 Task: Change  the formatting of the data to Which is Greater than 5, in conditional formating, put the option 'Green Fill with Dark Green Text. . 'add another formatting option Format As Table, insert the option Orangee Table style Medium 3 , change the format of Column Width to AutoFit Column Width and sort the data in descending order In the sheet   Precision Sales review   book
Action: Mouse moved to (360, 195)
Screenshot: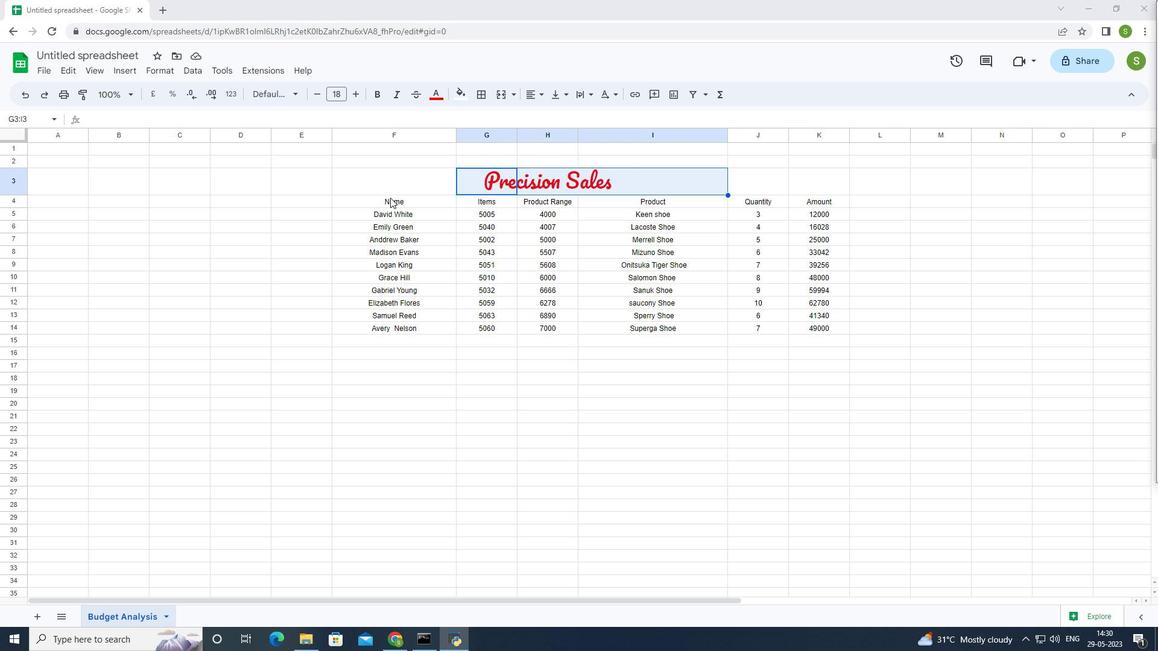 
Action: Mouse pressed left at (360, 195)
Screenshot: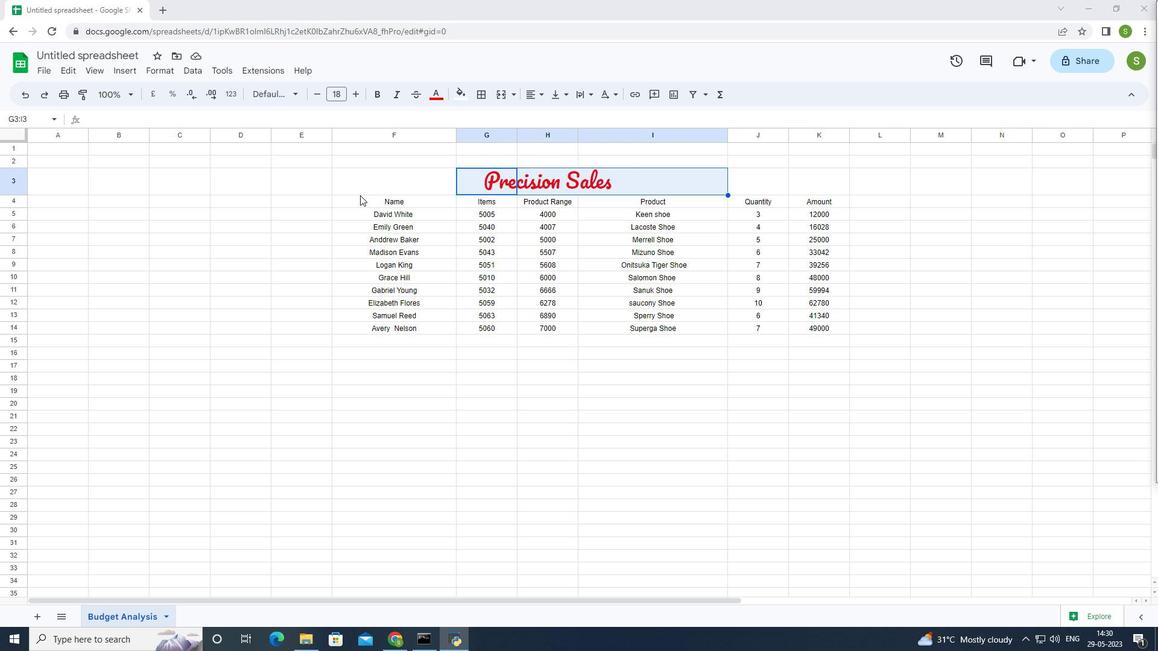 
Action: Mouse moved to (351, 204)
Screenshot: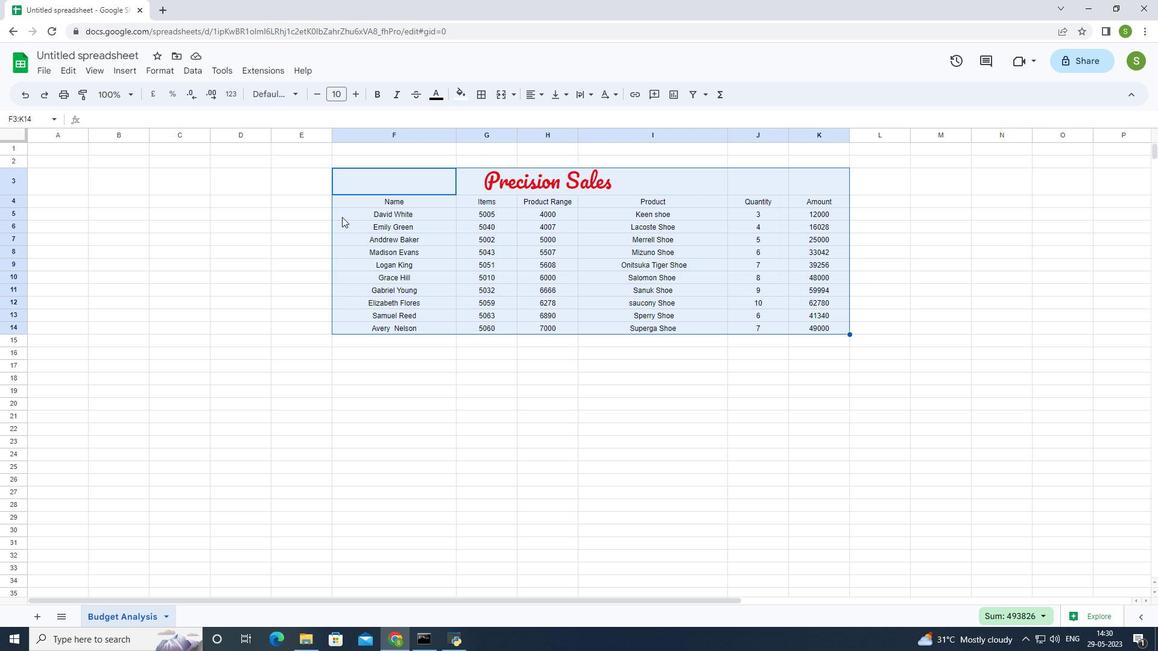 
Action: Mouse pressed left at (351, 204)
Screenshot: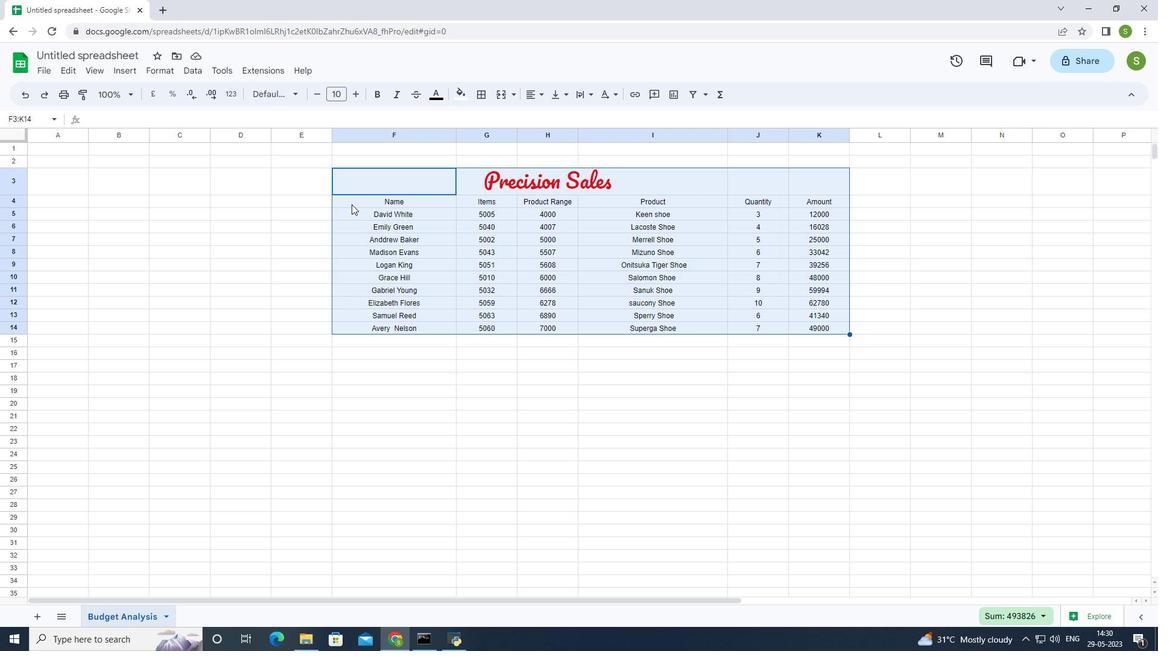 
Action: Mouse pressed left at (351, 204)
Screenshot: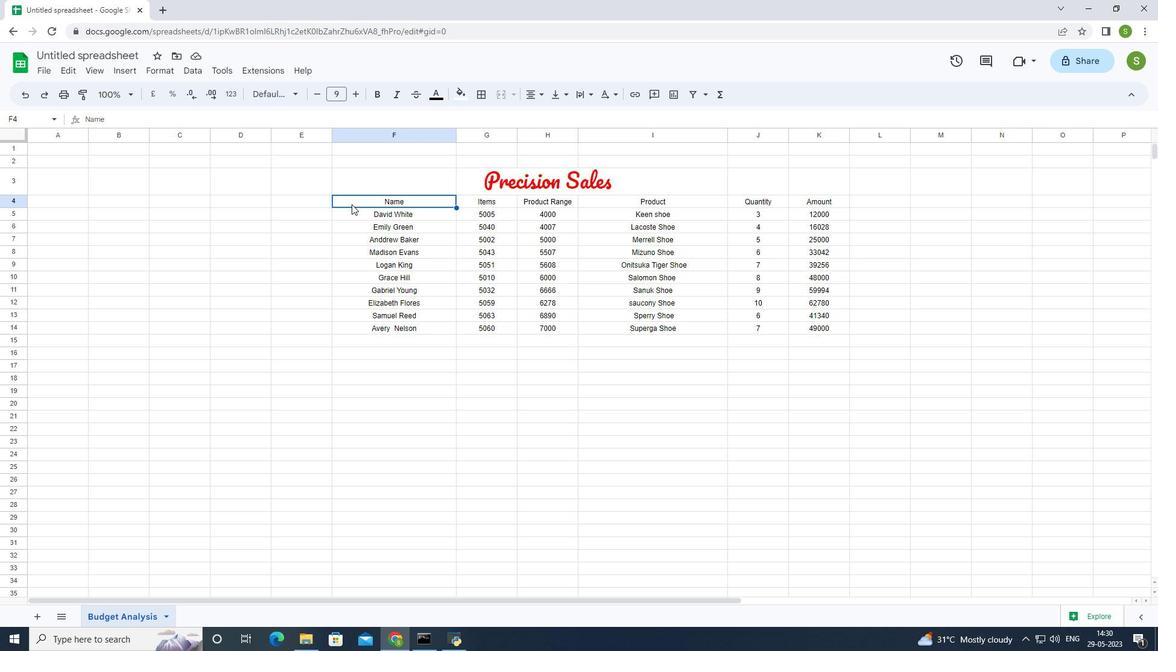 
Action: Mouse moved to (697, 292)
Screenshot: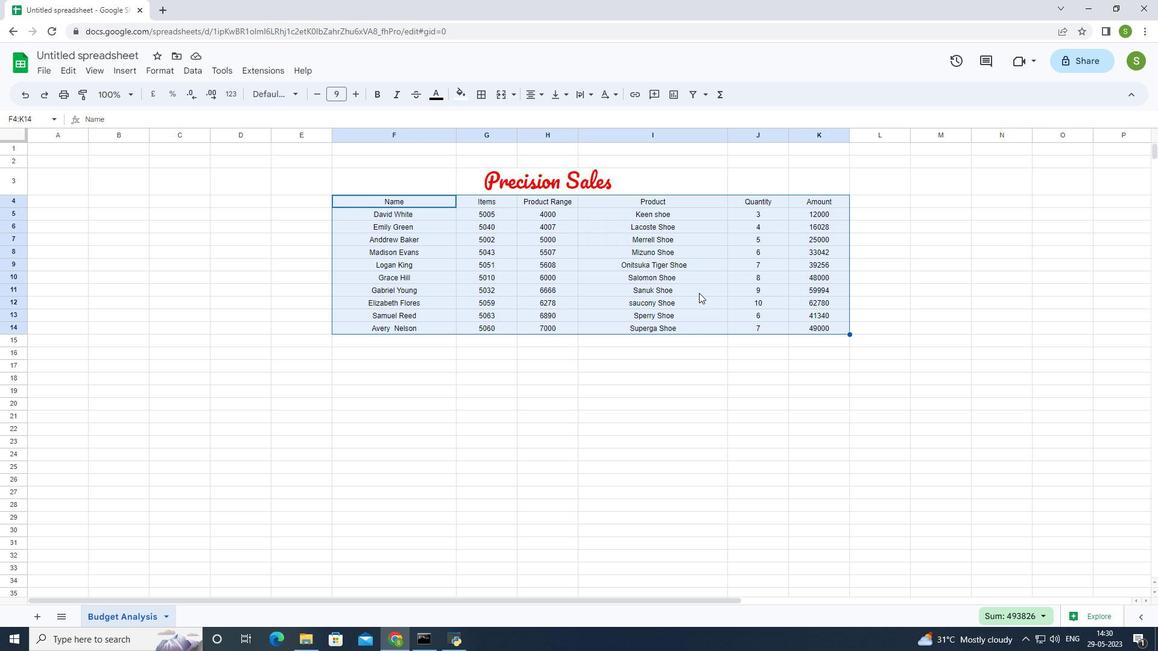 
Action: Mouse pressed right at (697, 292)
Screenshot: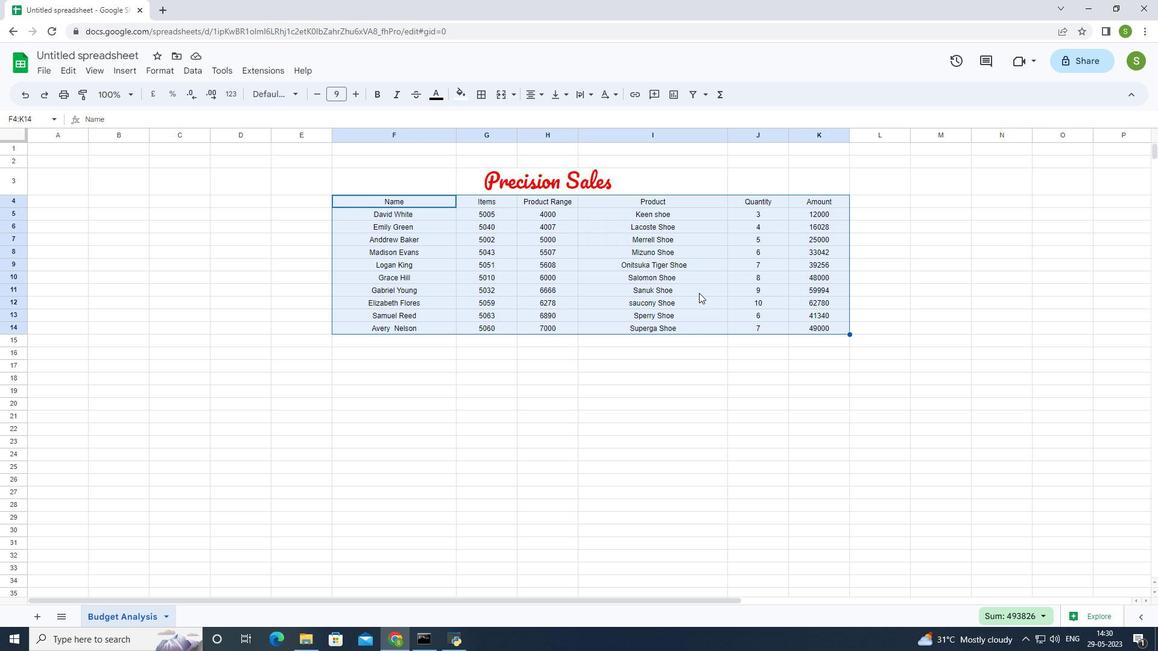
Action: Mouse moved to (159, 74)
Screenshot: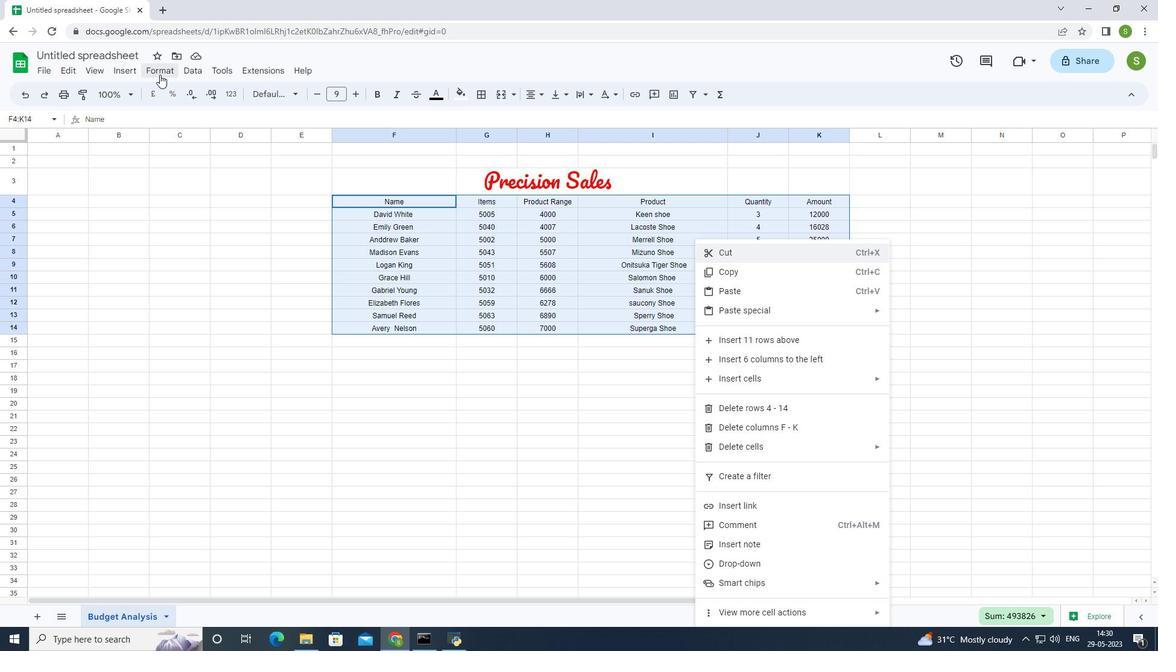 
Action: Mouse pressed left at (159, 74)
Screenshot: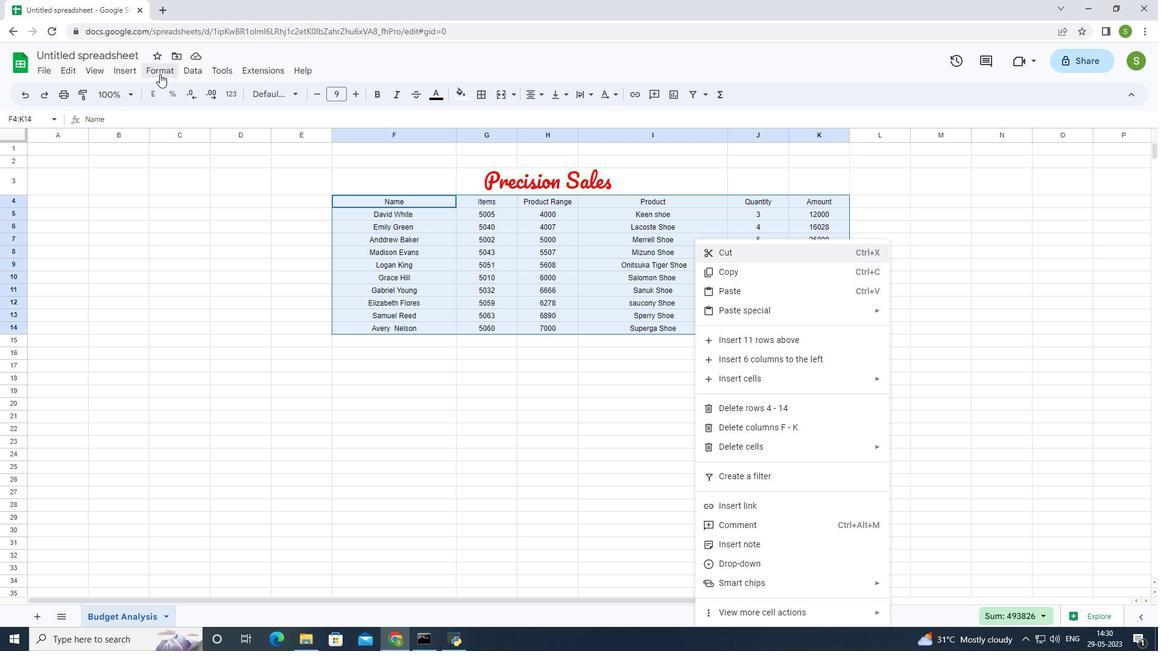 
Action: Mouse moved to (235, 275)
Screenshot: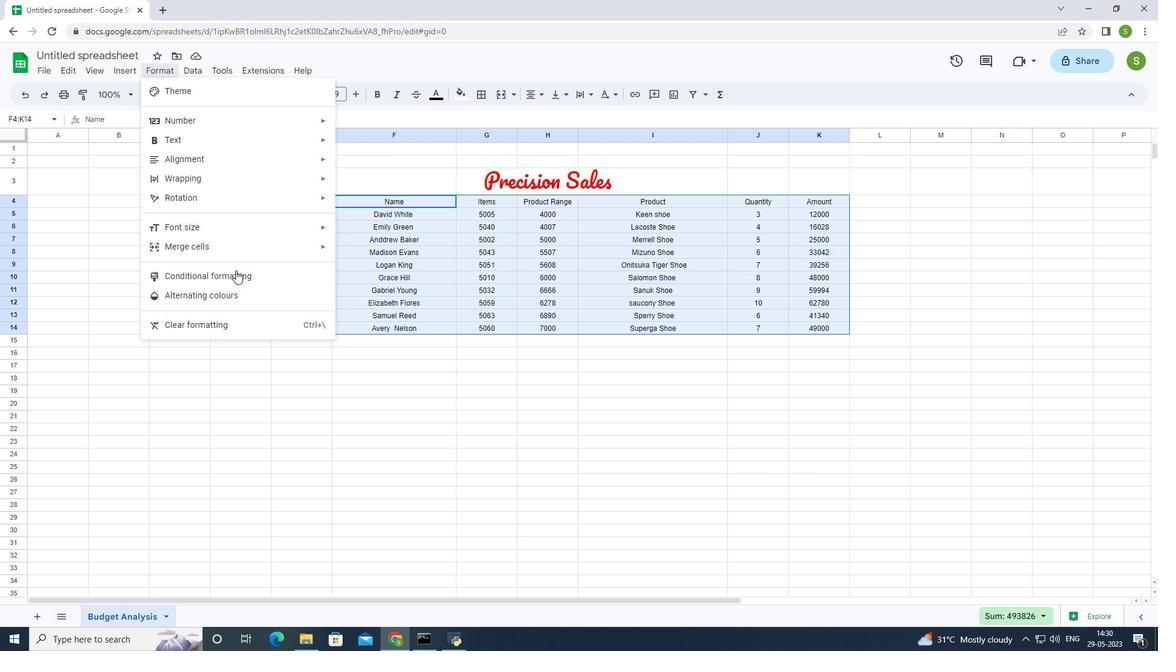 
Action: Mouse pressed left at (235, 275)
Screenshot: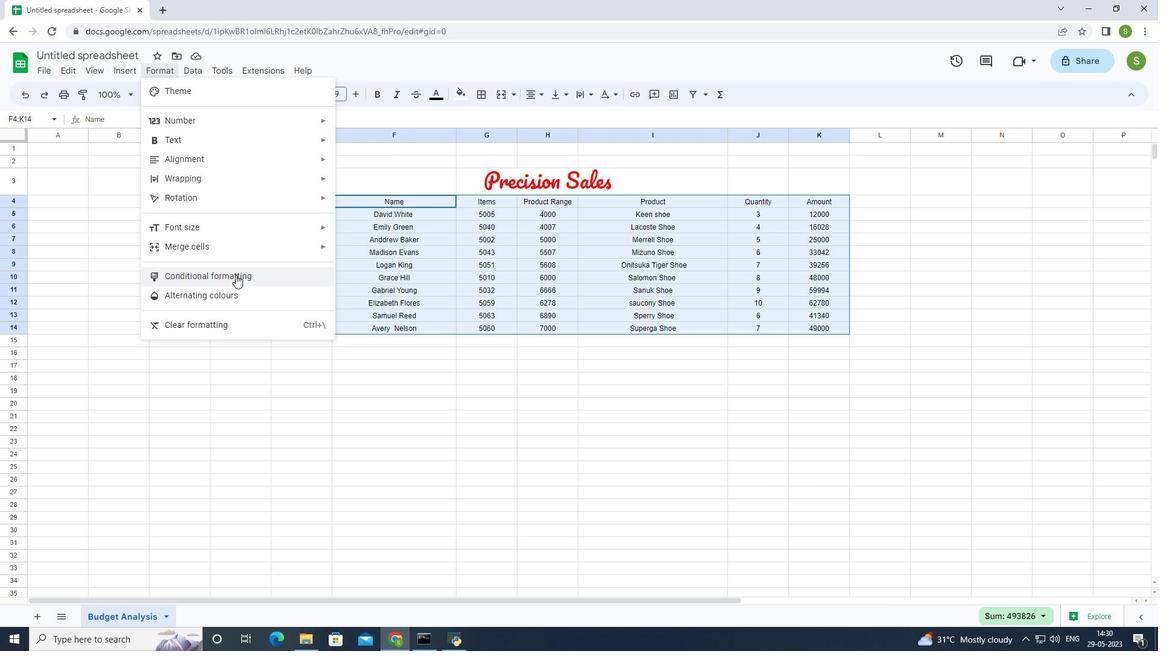 
Action: Mouse moved to (1128, 257)
Screenshot: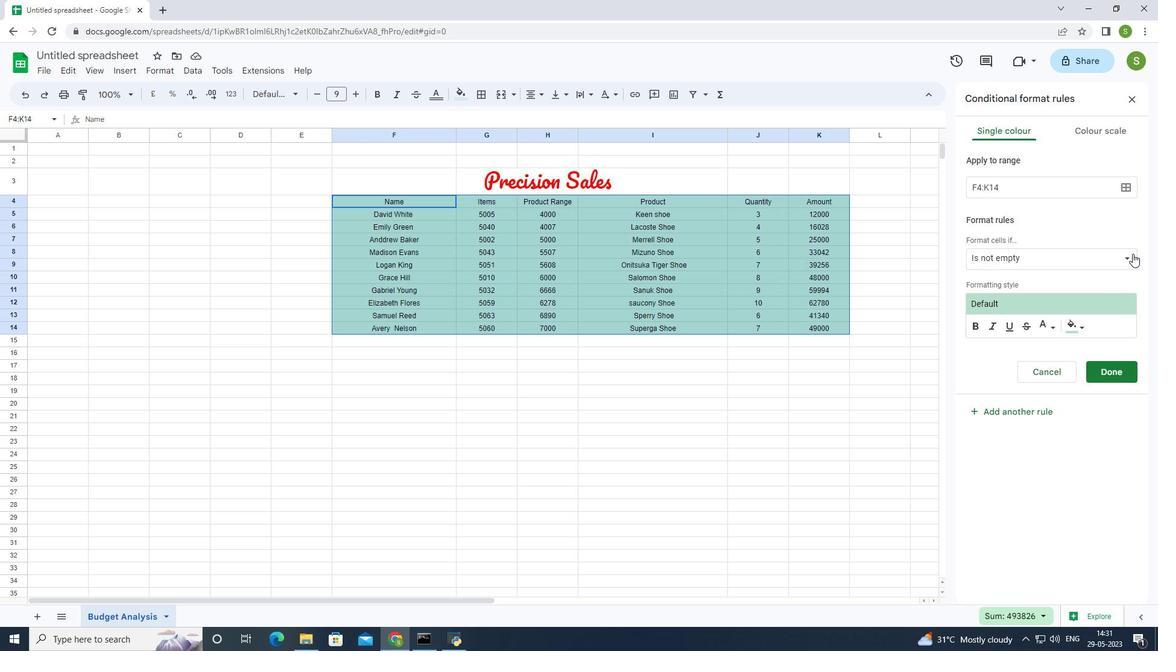 
Action: Mouse pressed left at (1128, 257)
Screenshot: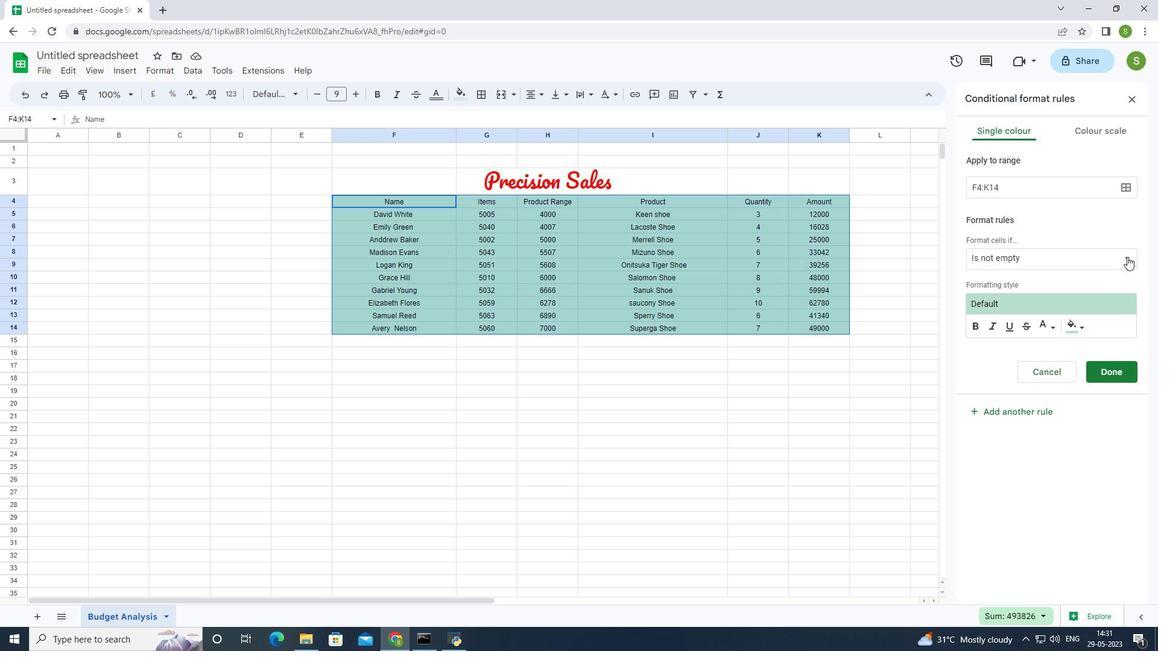 
Action: Mouse moved to (1015, 447)
Screenshot: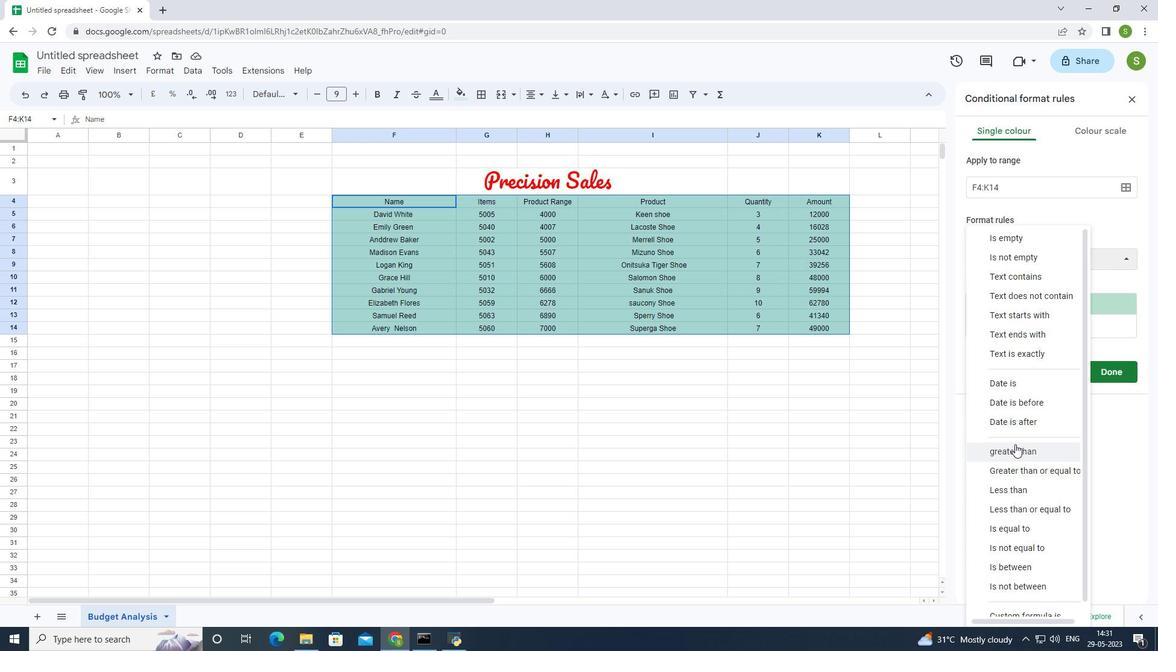 
Action: Mouse pressed left at (1015, 447)
Screenshot: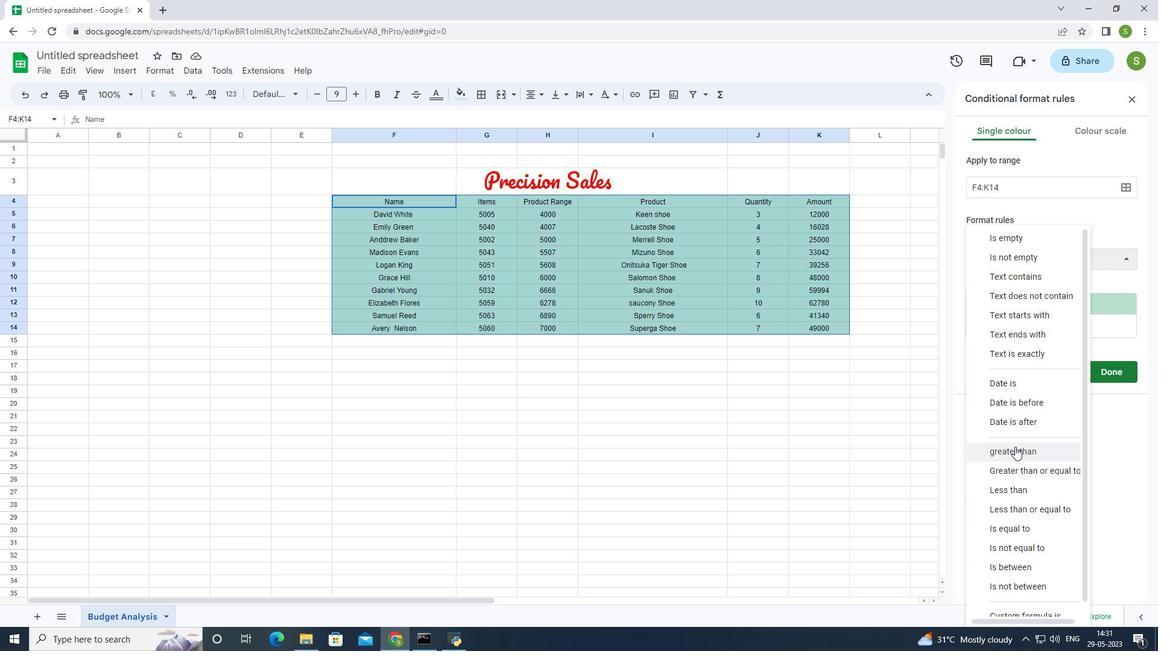 
Action: Mouse moved to (992, 292)
Screenshot: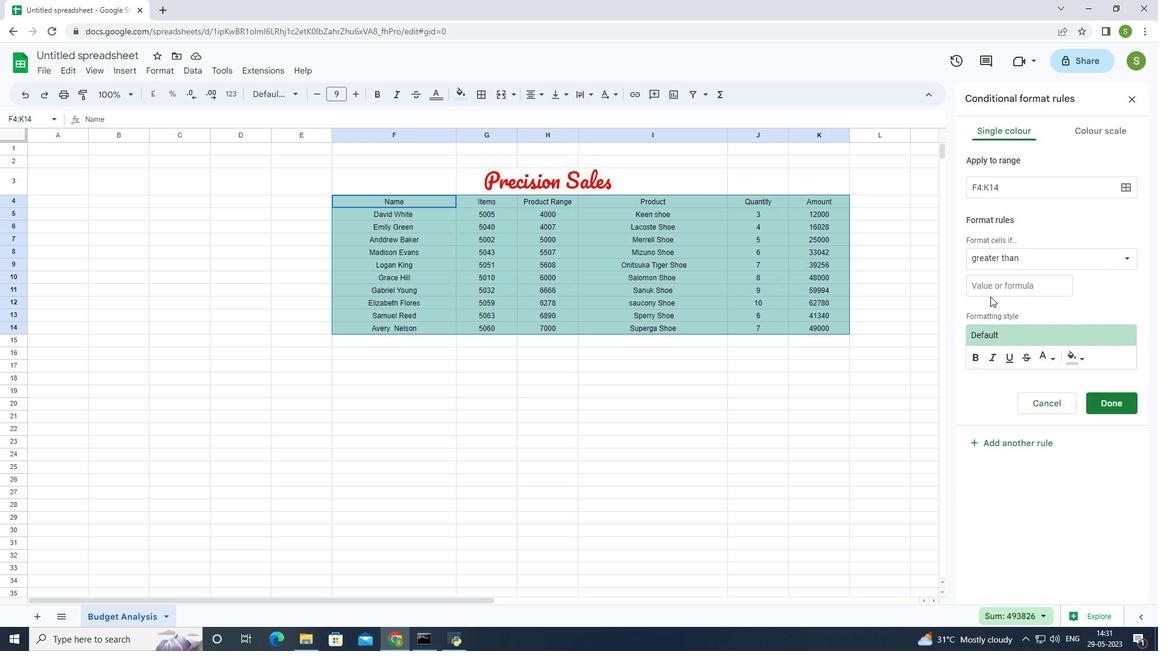 
Action: Mouse pressed left at (992, 292)
Screenshot: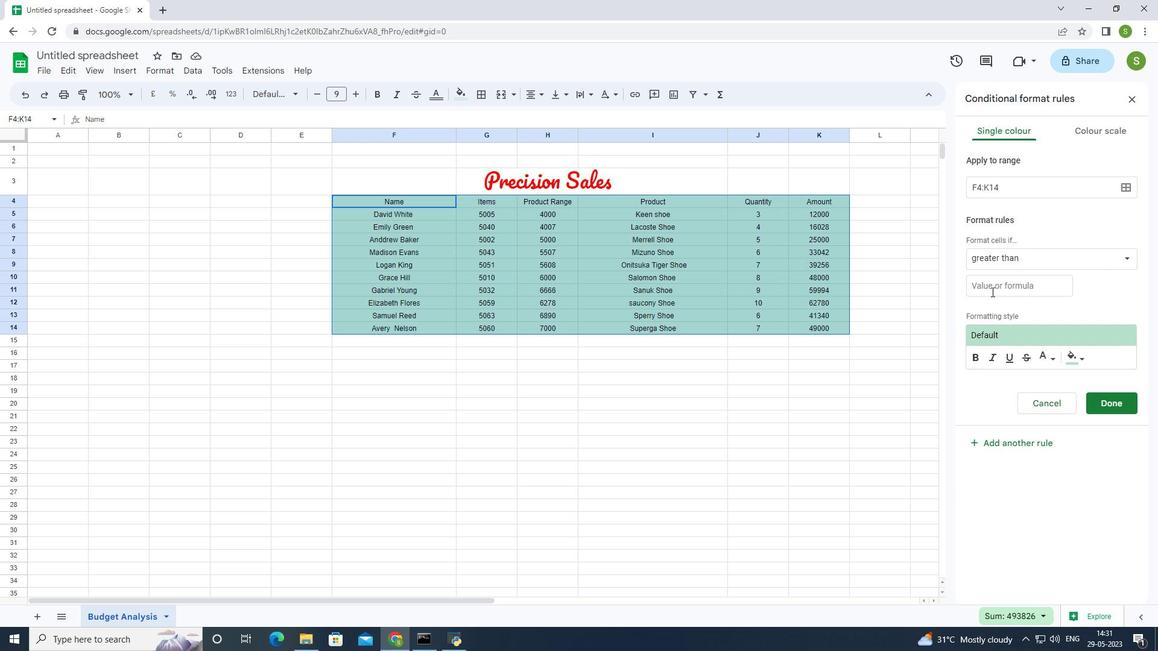 
Action: Mouse moved to (990, 290)
Screenshot: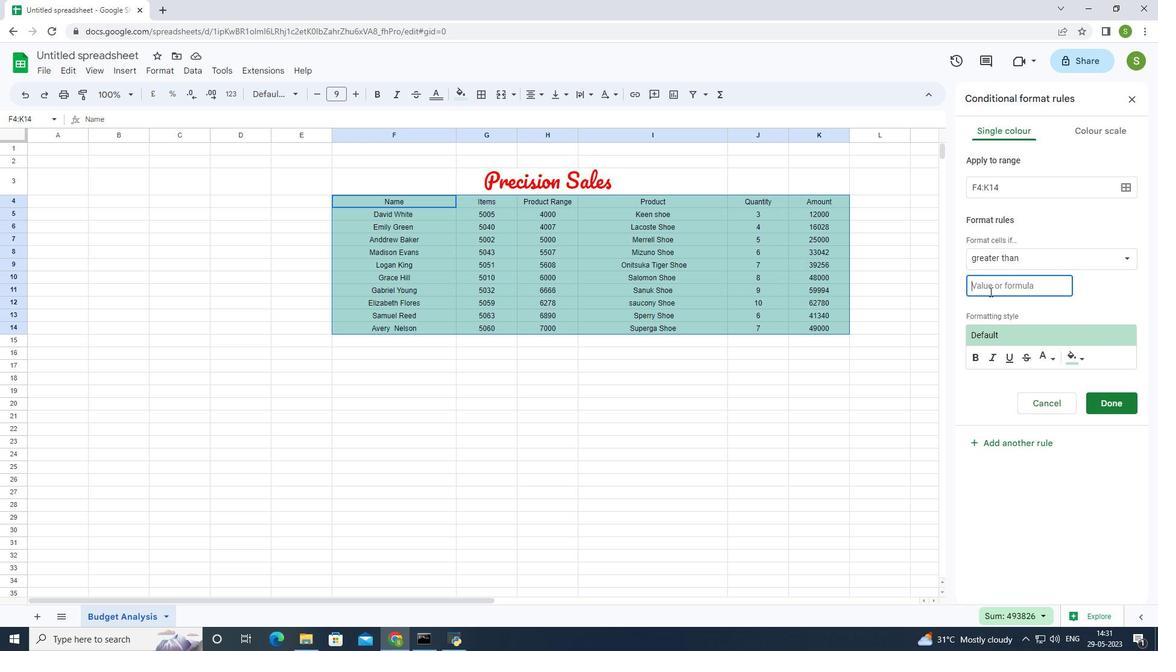 
Action: Key pressed 5
Screenshot: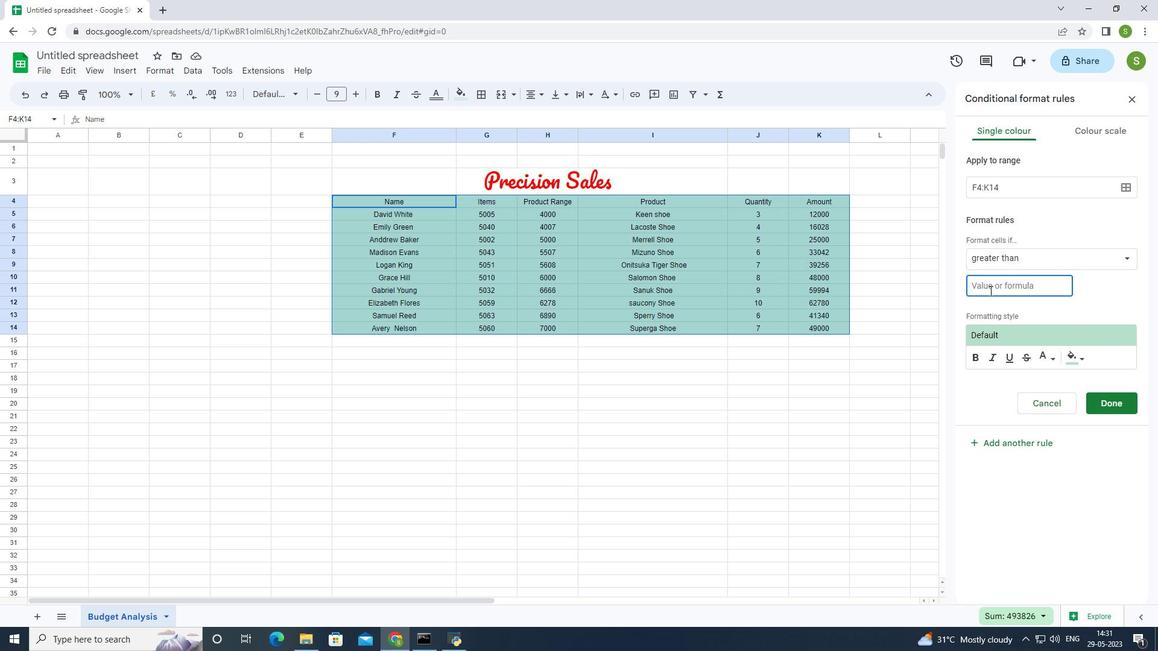 
Action: Mouse moved to (1083, 359)
Screenshot: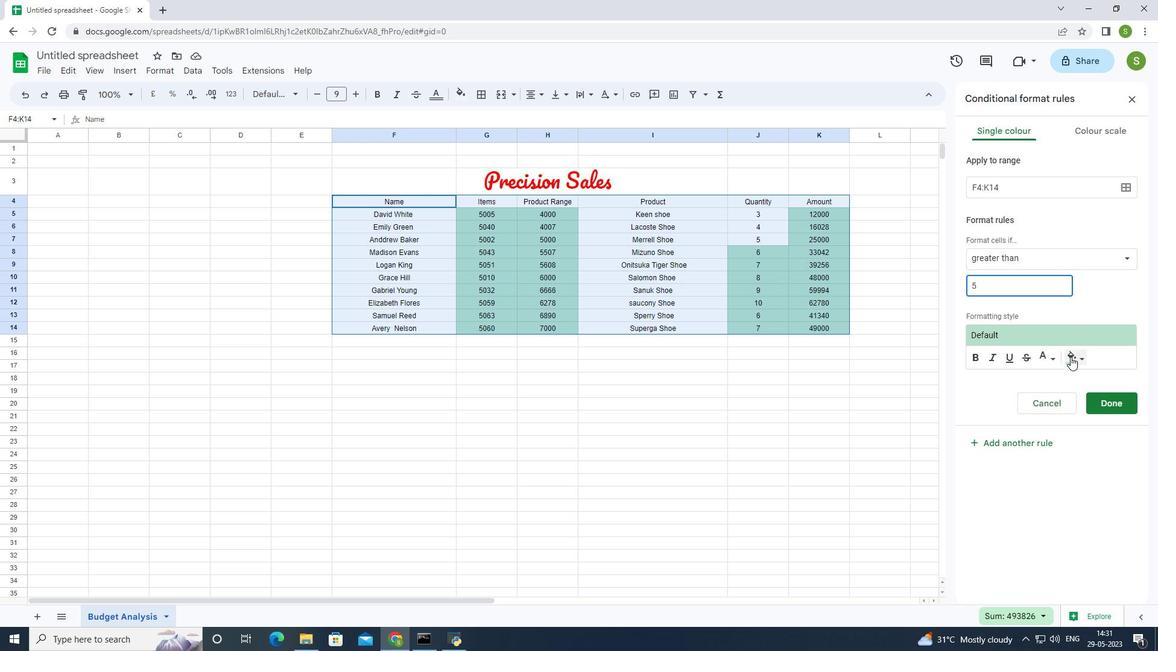
Action: Mouse pressed left at (1083, 359)
Screenshot: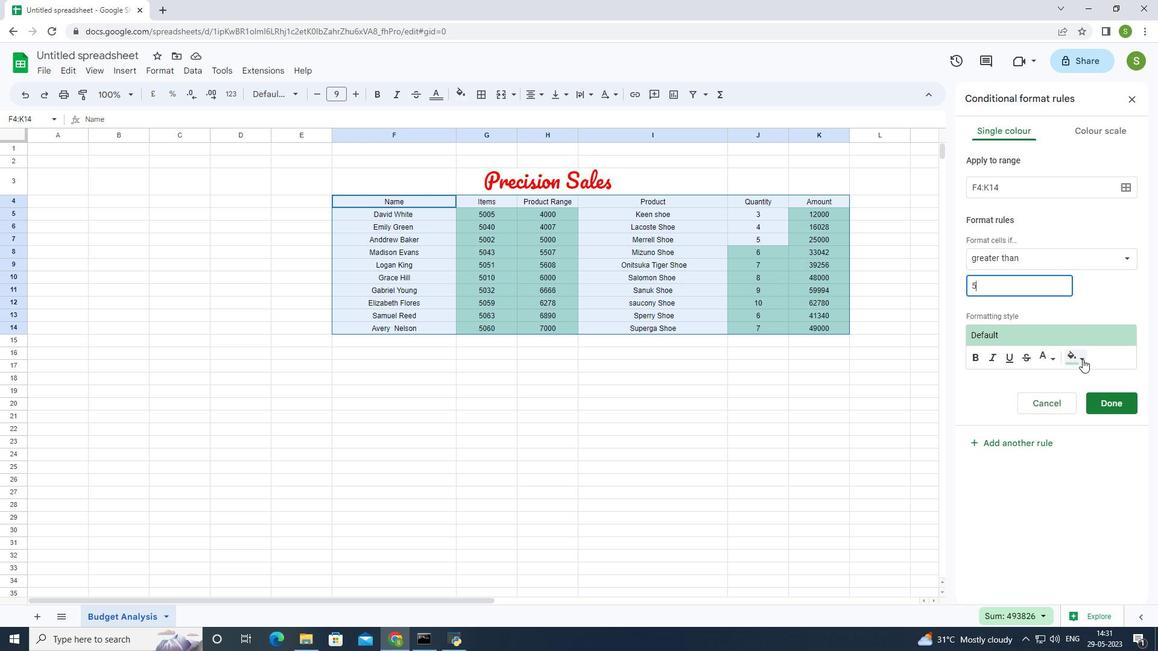 
Action: Mouse moved to (1010, 482)
Screenshot: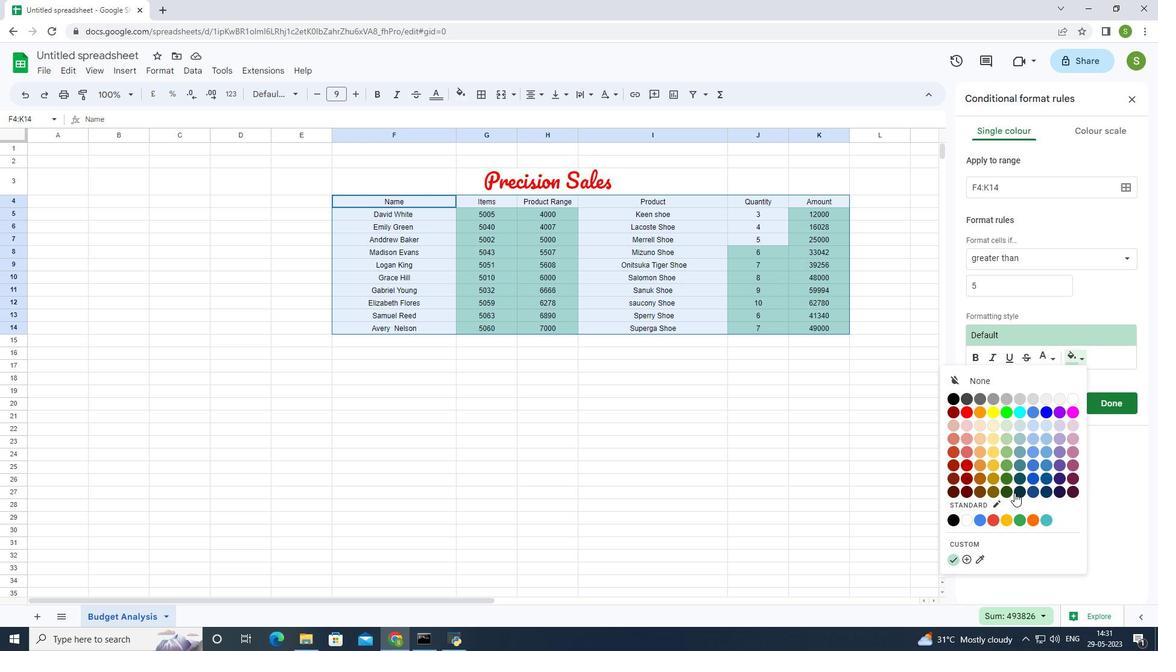 
Action: Mouse pressed left at (1010, 482)
Screenshot: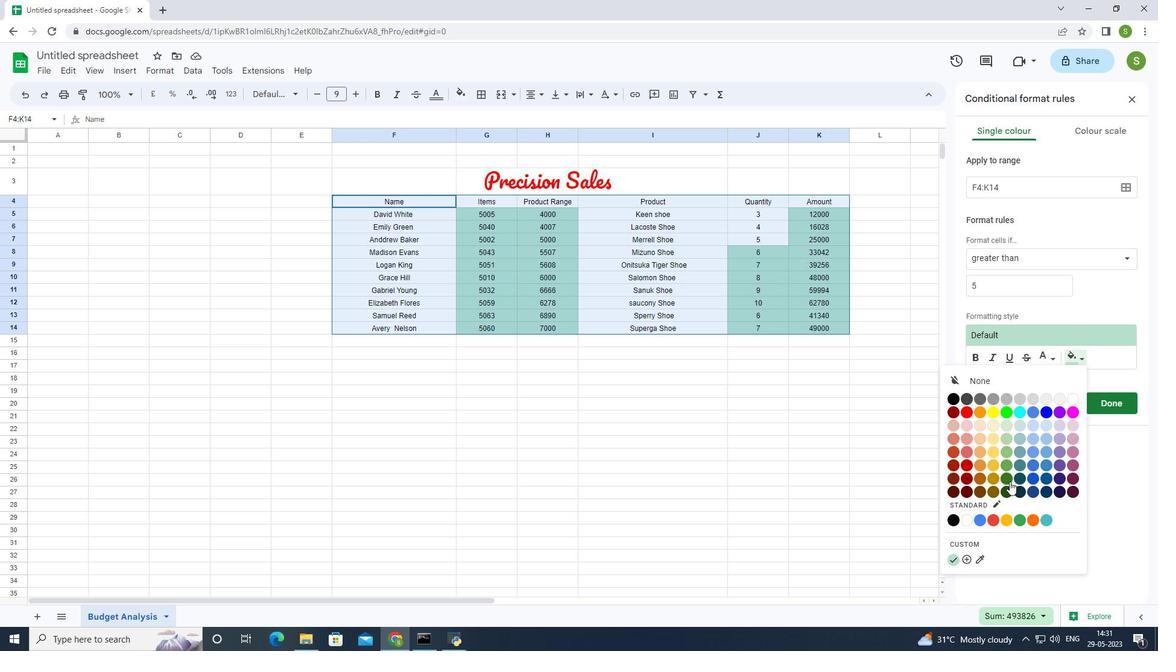 
Action: Mouse moved to (1099, 407)
Screenshot: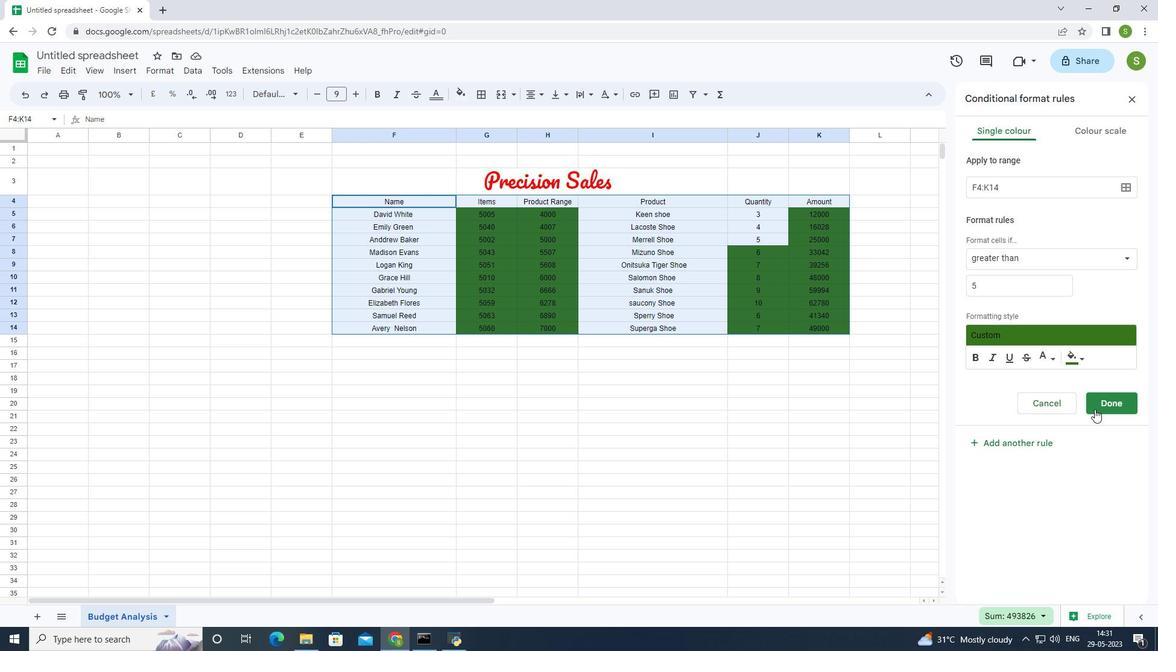 
Action: Mouse pressed left at (1099, 407)
Screenshot: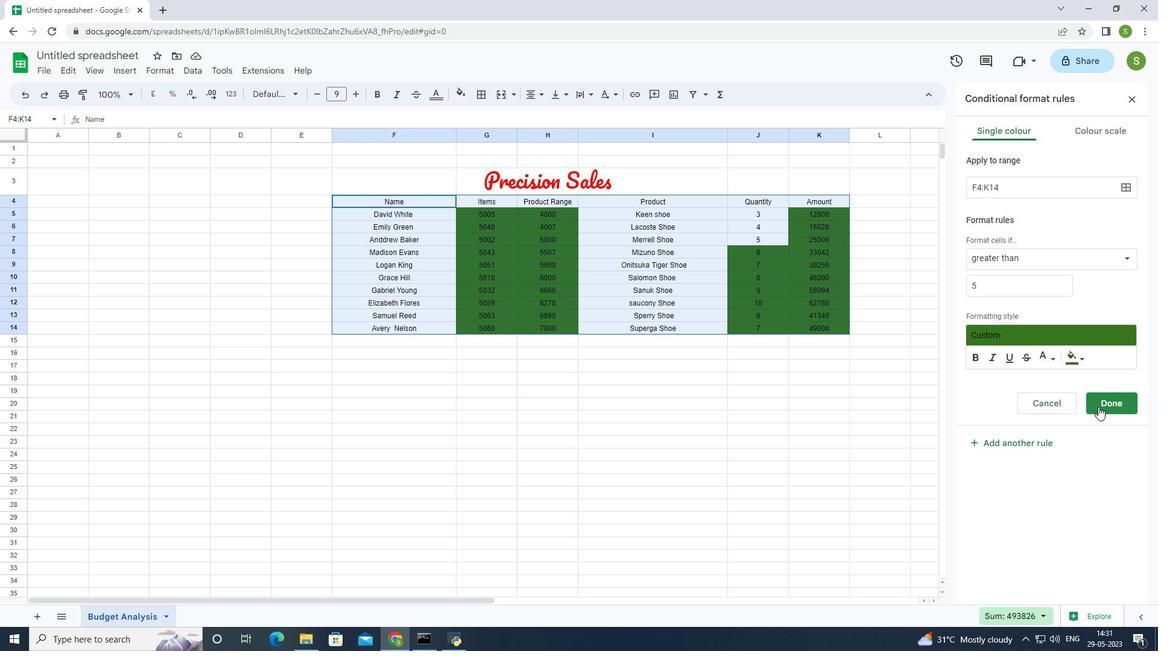 
Action: Mouse moved to (147, 69)
Screenshot: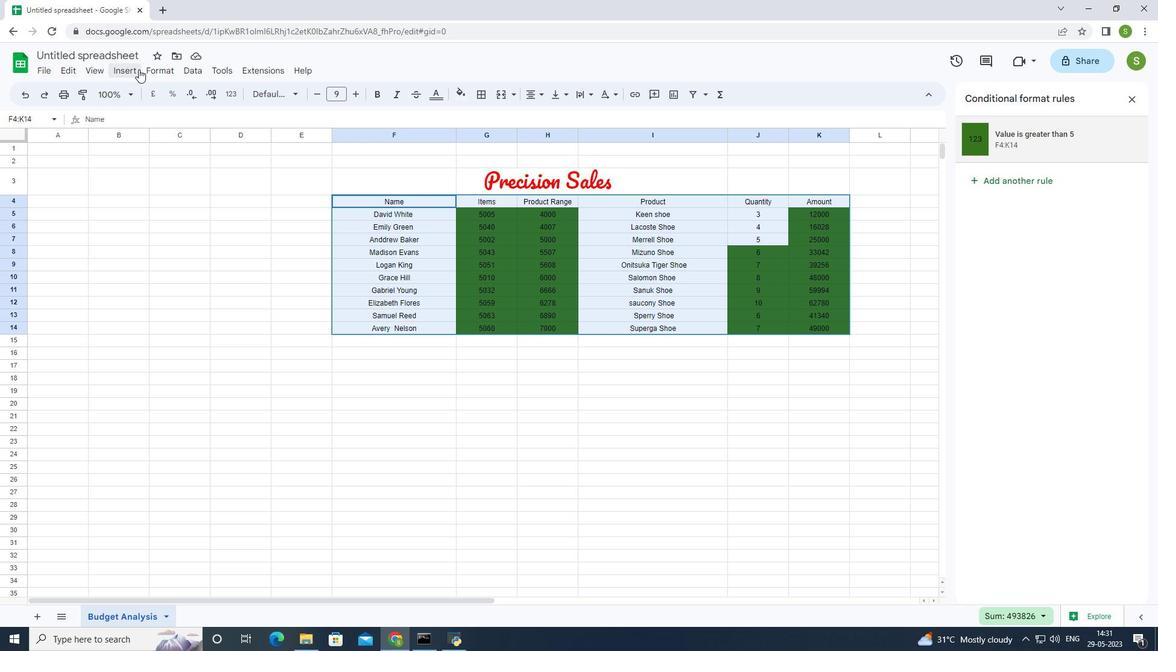 
Action: Mouse pressed left at (147, 69)
Screenshot: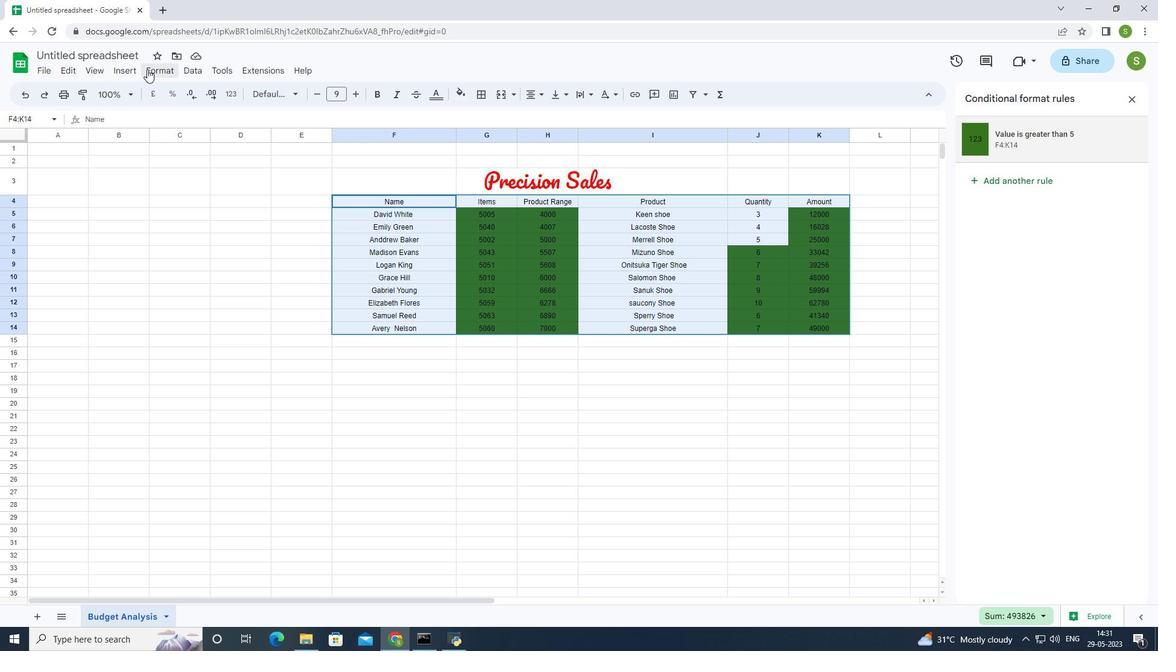 
Action: Mouse moved to (190, 296)
Screenshot: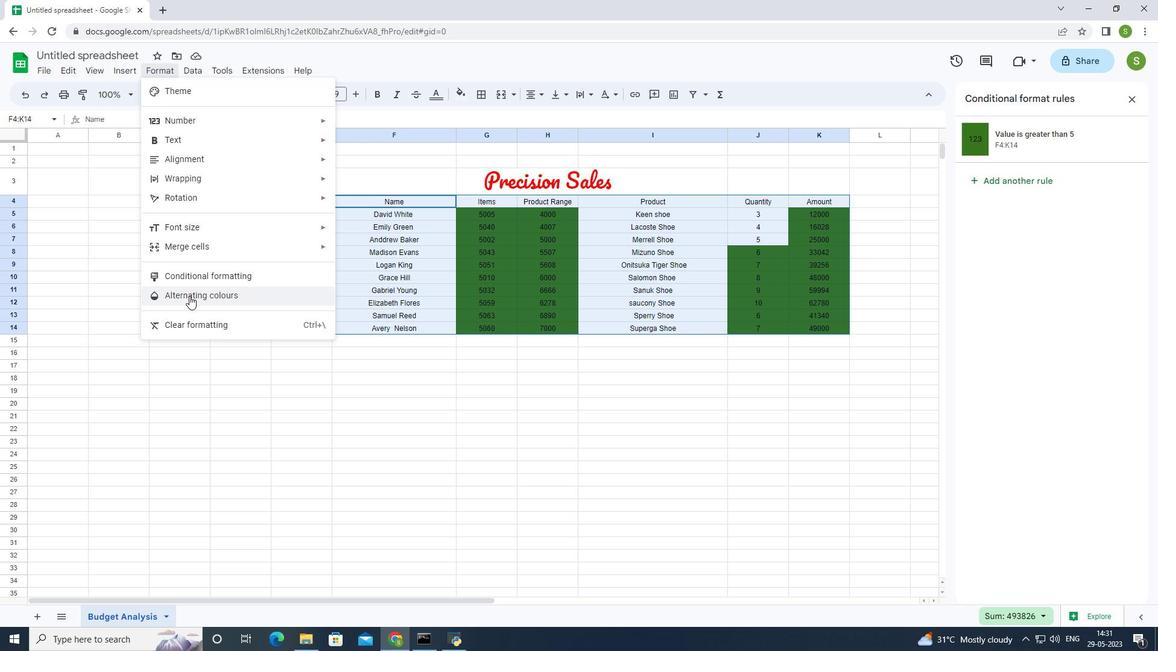 
Action: Mouse pressed left at (190, 296)
Screenshot: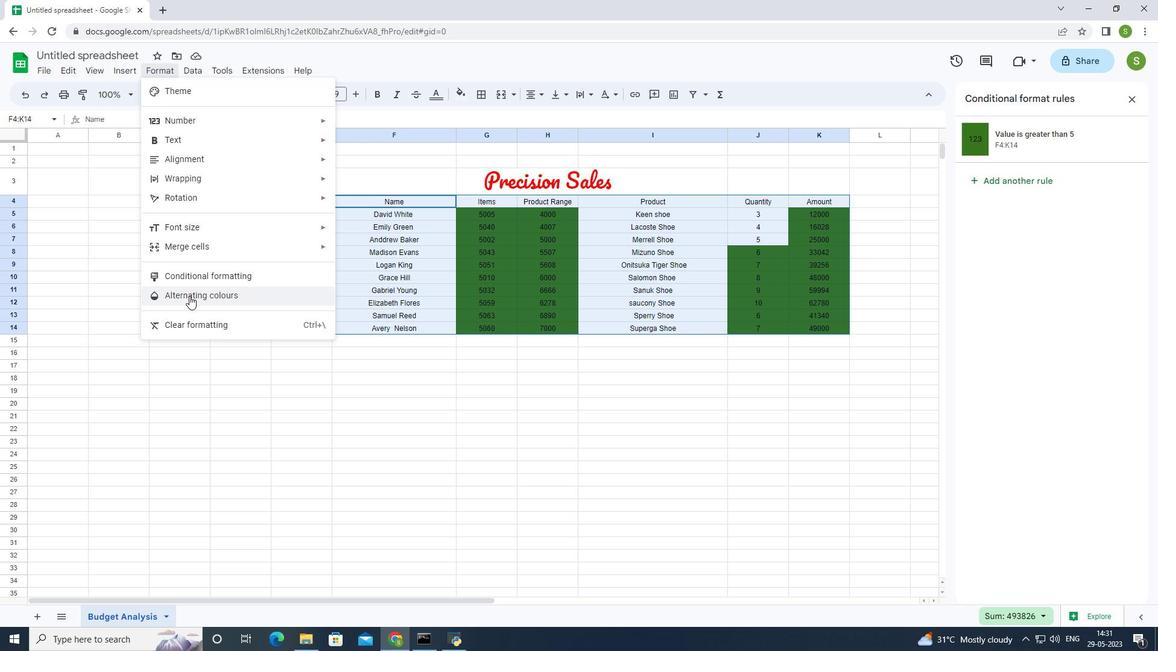 
Action: Mouse moved to (1071, 239)
Screenshot: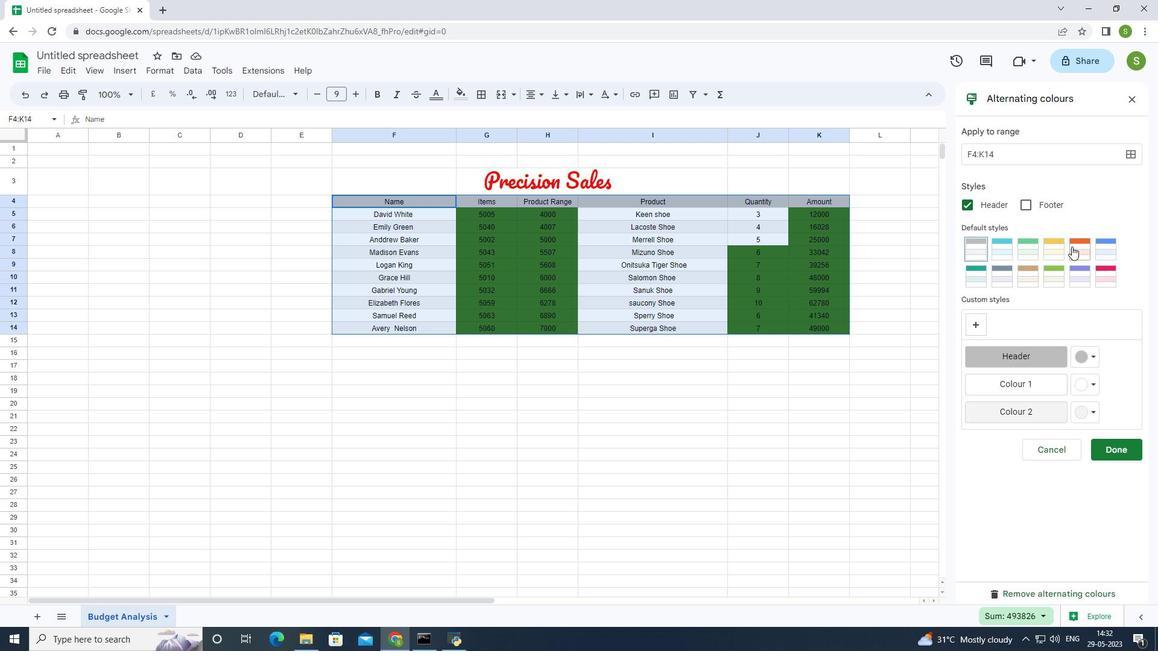 
Action: Mouse pressed left at (1071, 239)
Screenshot: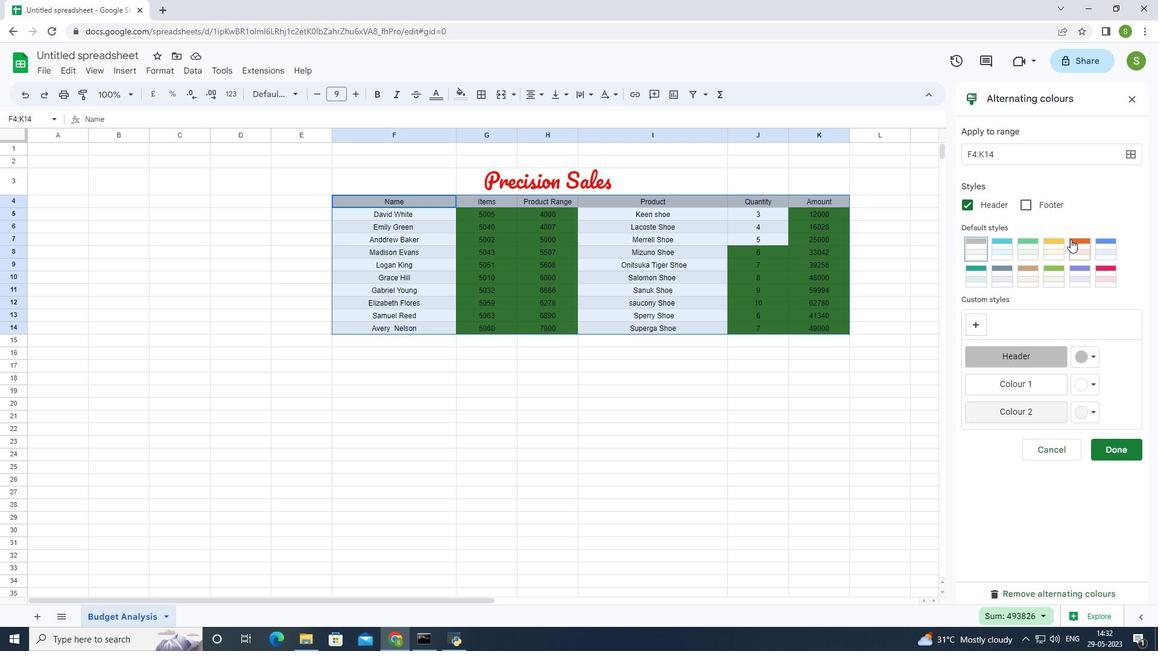 
Action: Mouse moved to (1122, 446)
Screenshot: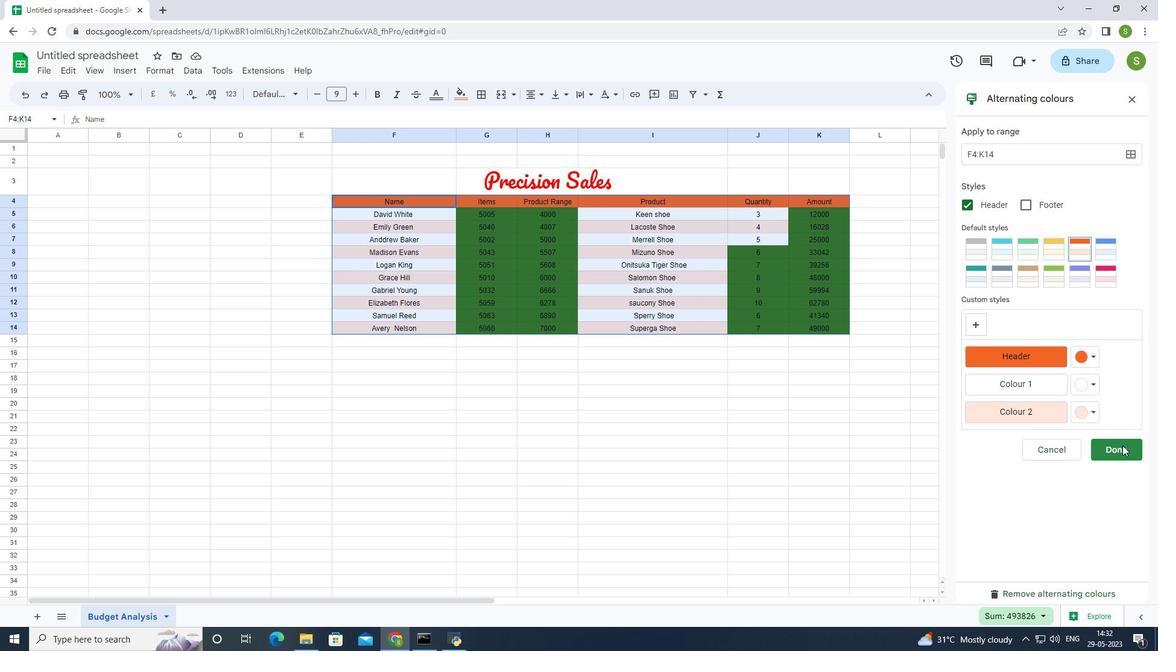 
Action: Mouse pressed left at (1122, 446)
Screenshot: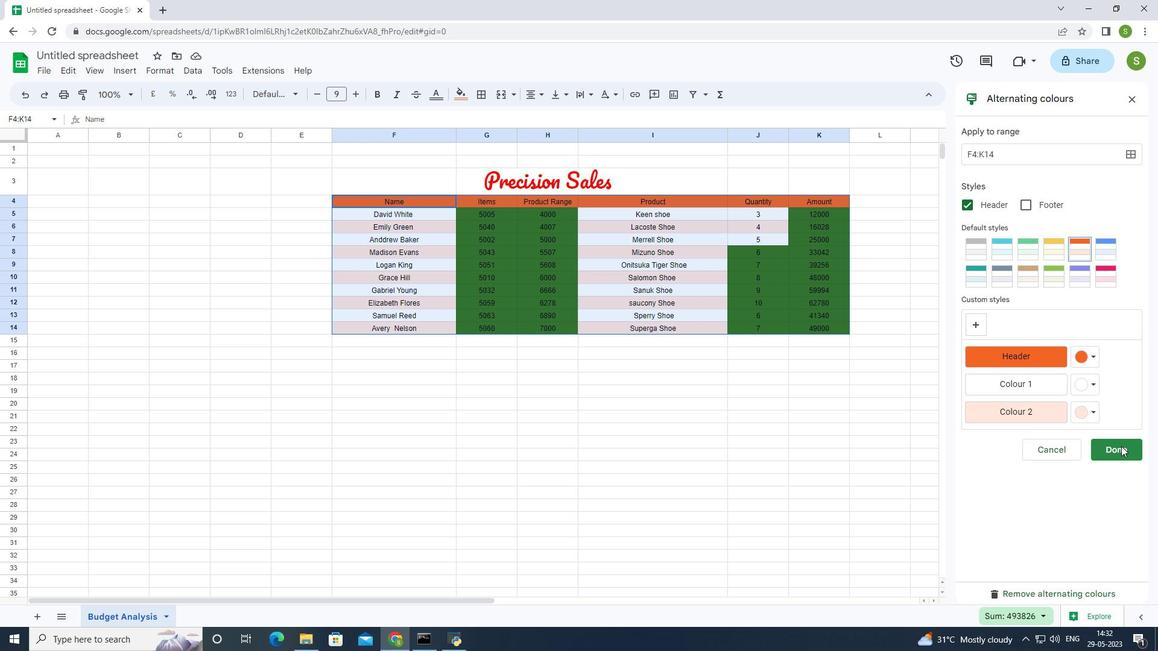 
Action: Mouse moved to (647, 383)
Screenshot: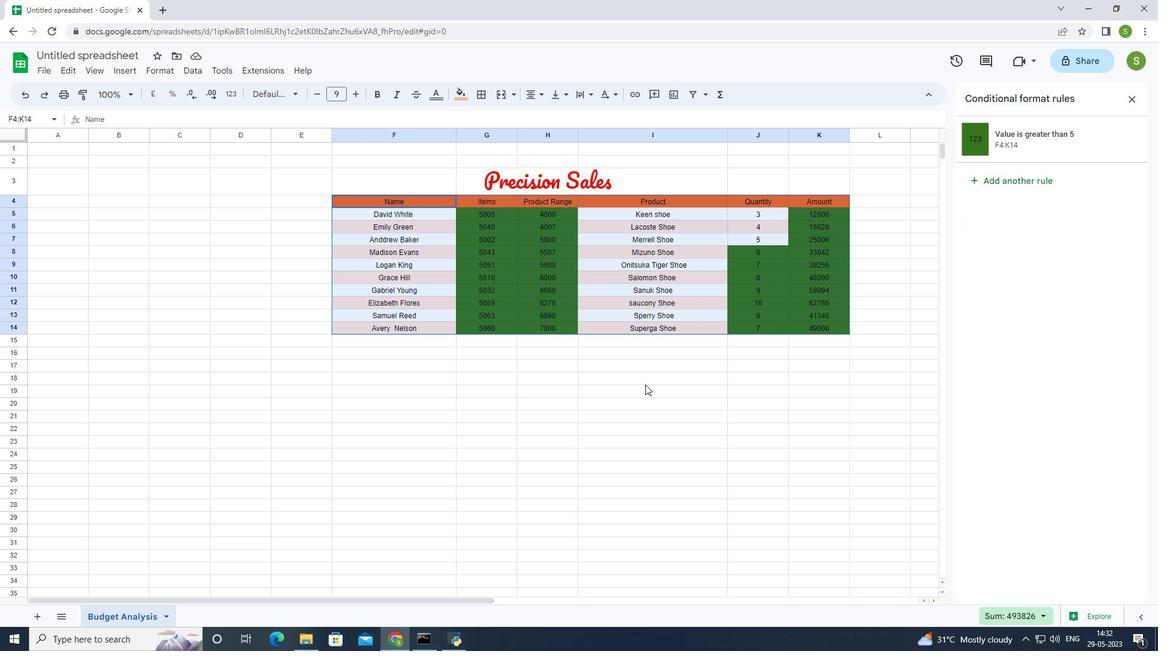 
Action: Mouse pressed left at (647, 383)
Screenshot: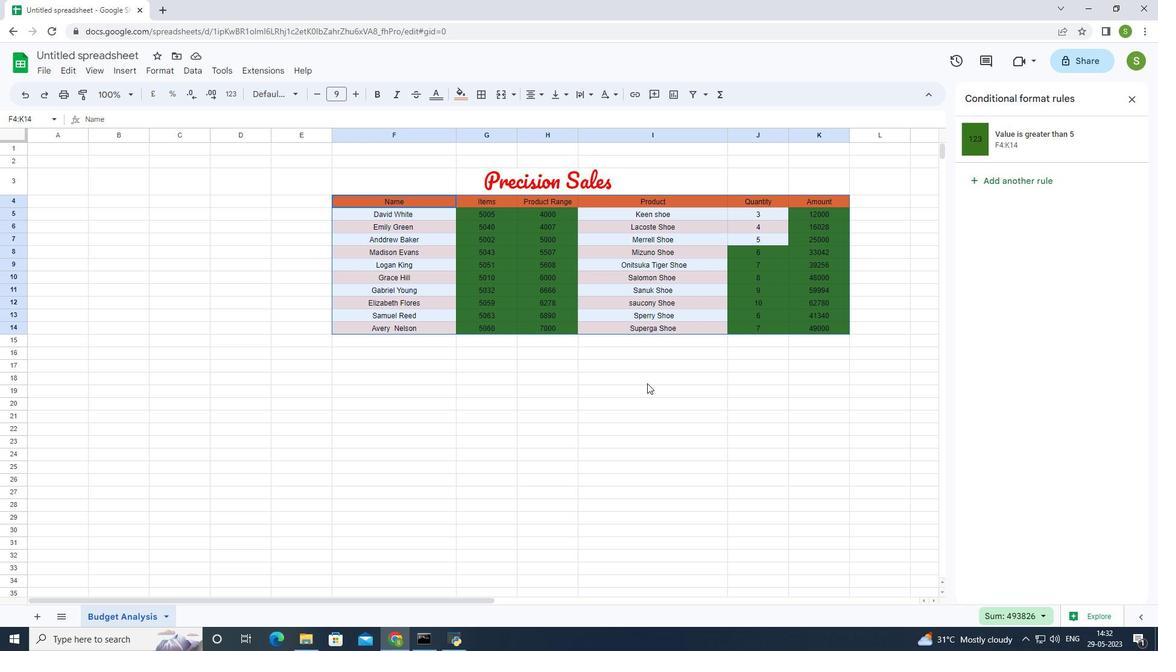 
Action: Mouse moved to (20, 138)
Screenshot: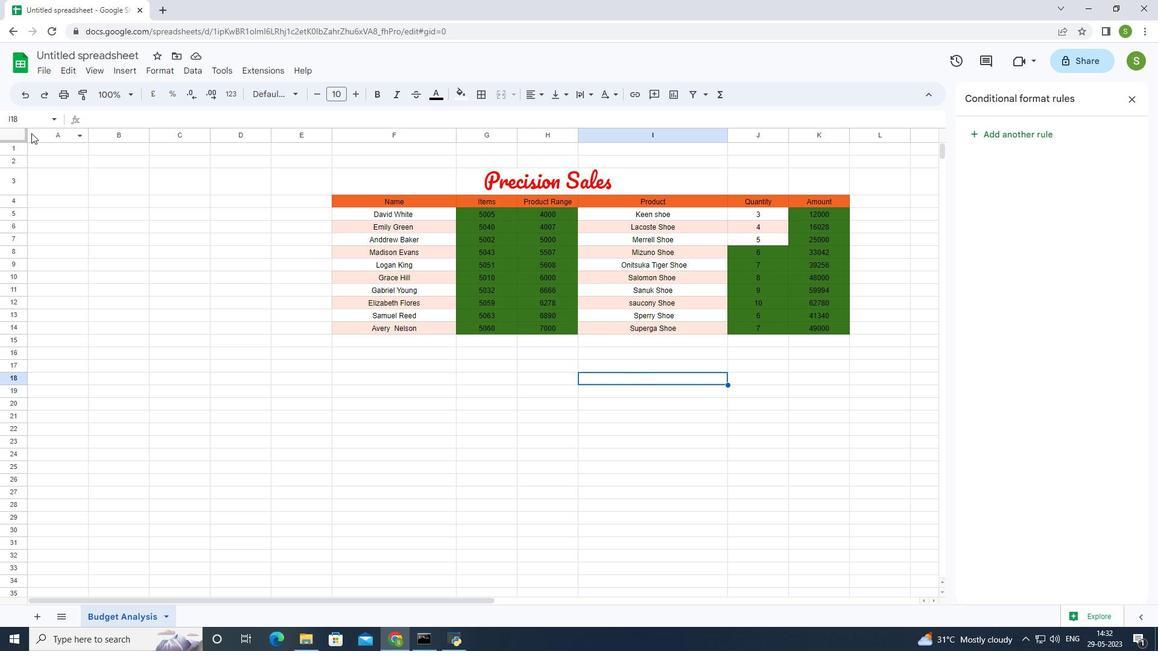 
Action: Mouse pressed left at (20, 138)
Screenshot: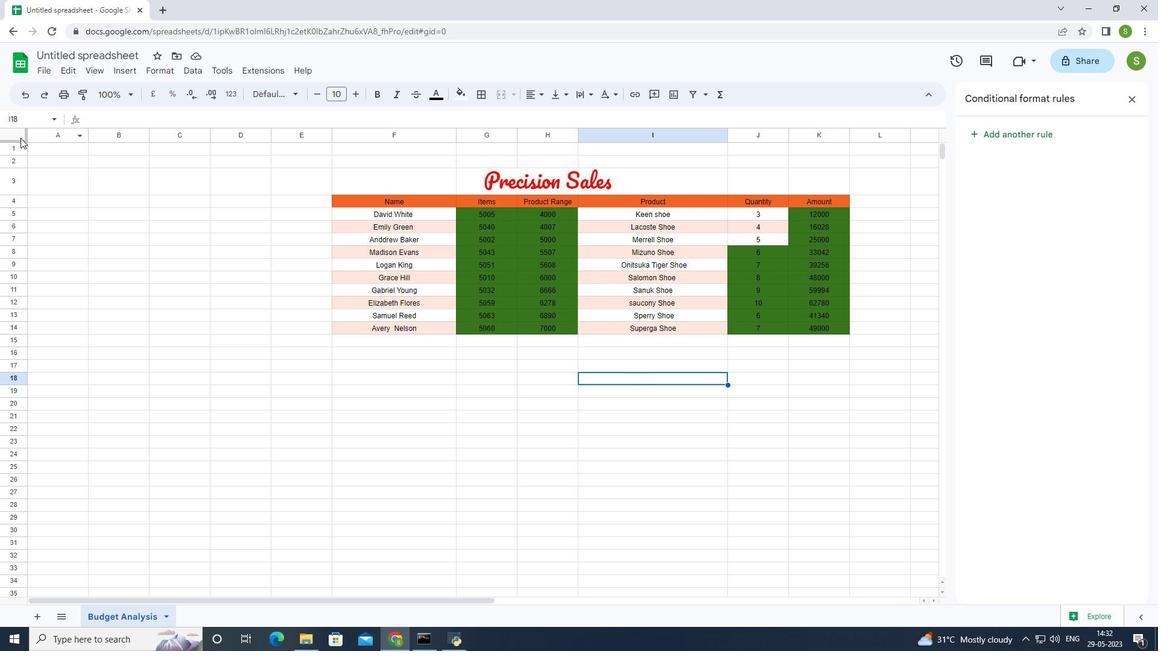 
Action: Mouse moved to (349, 131)
Screenshot: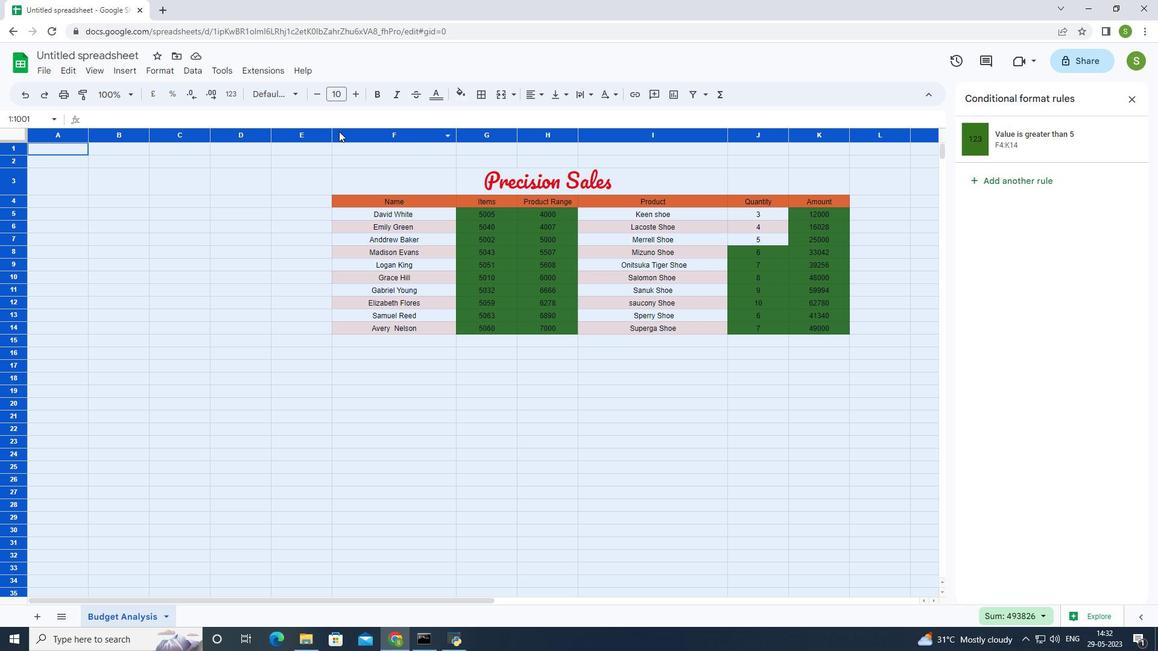 
Action: Mouse pressed left at (349, 131)
Screenshot: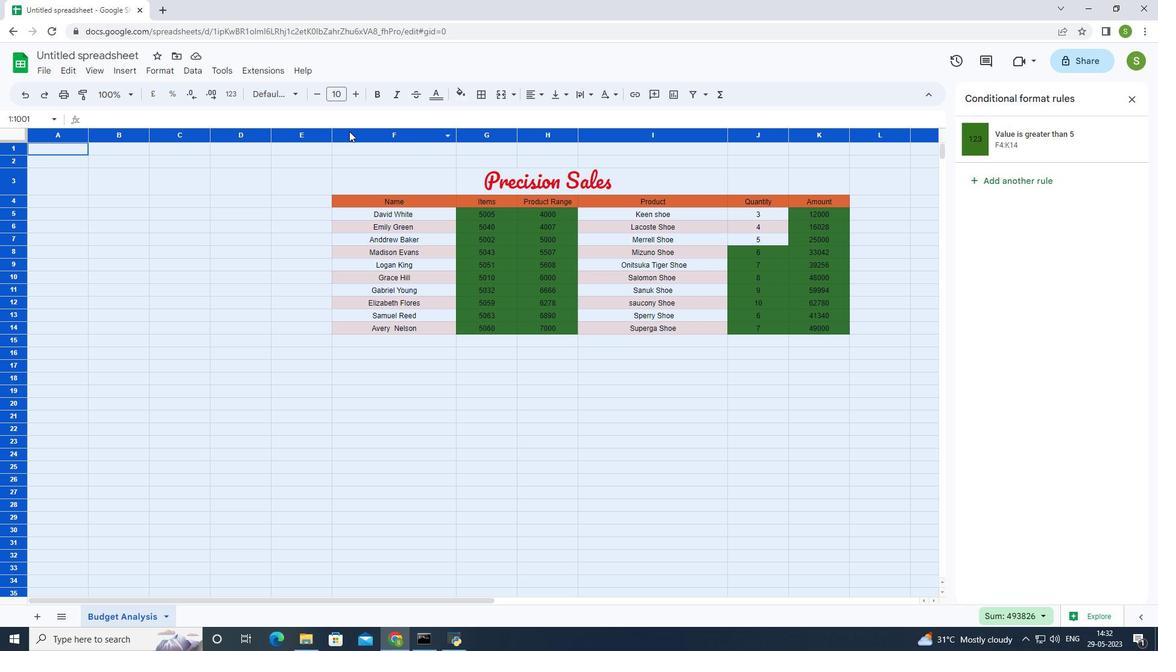 
Action: Mouse pressed left at (349, 131)
Screenshot: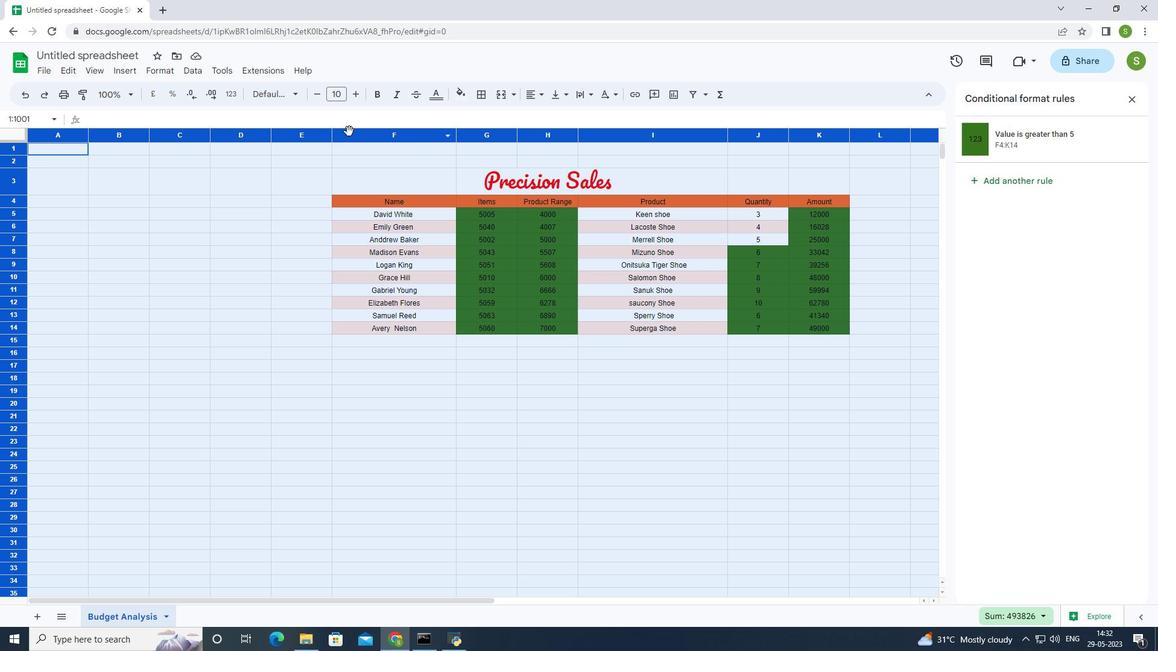 
Action: Mouse moved to (462, 140)
Screenshot: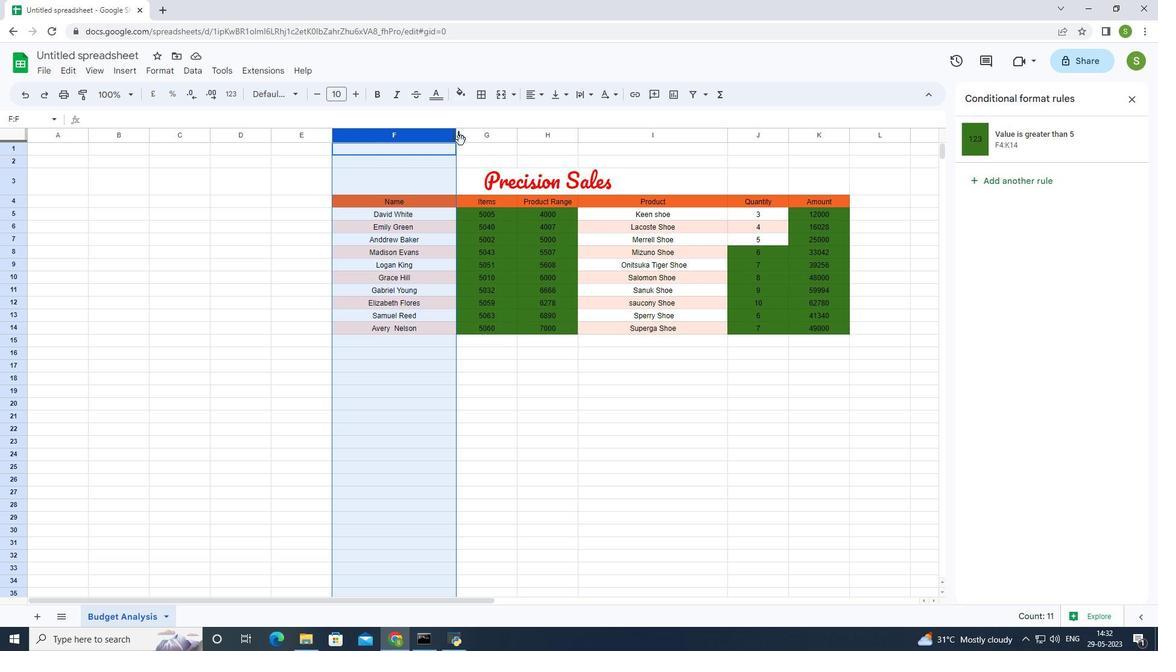 
Action: Mouse pressed left at (462, 140)
Screenshot: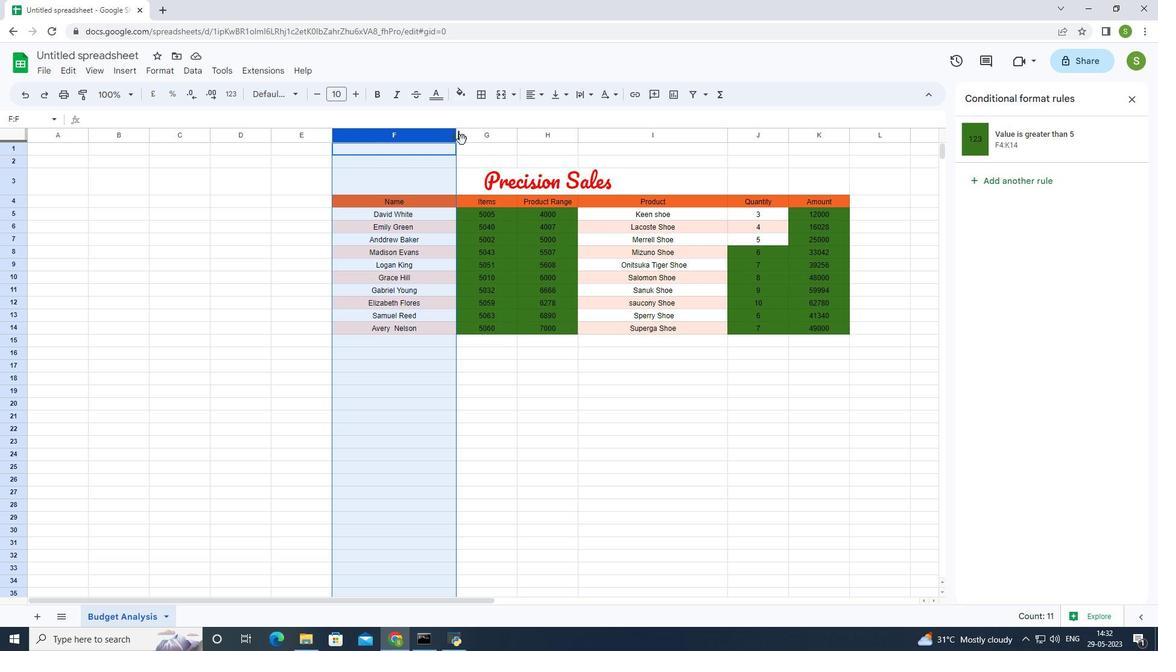 
Action: Mouse moved to (474, 140)
Screenshot: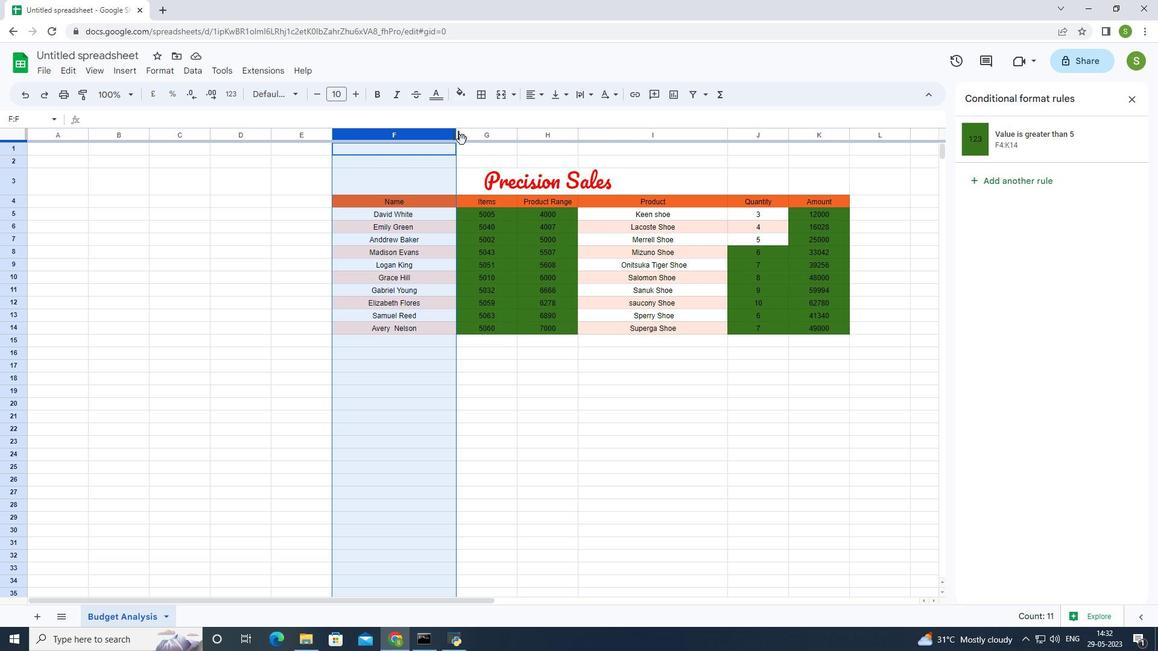 
Action: Mouse pressed left at (474, 140)
Screenshot: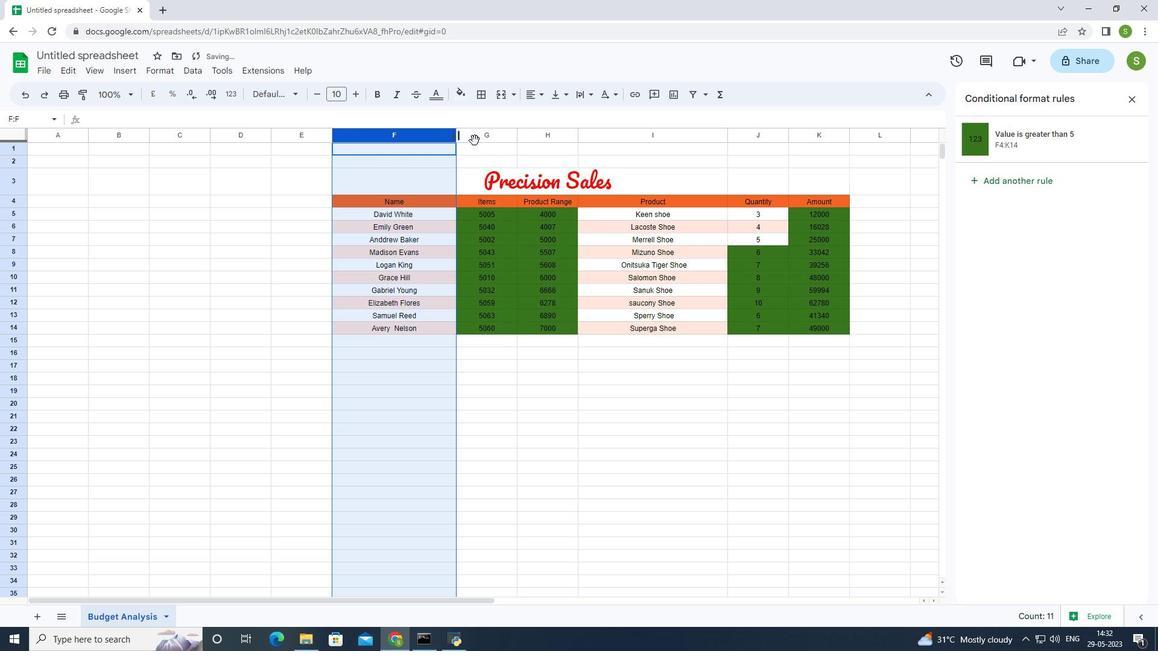 
Action: Mouse pressed left at (474, 140)
Screenshot: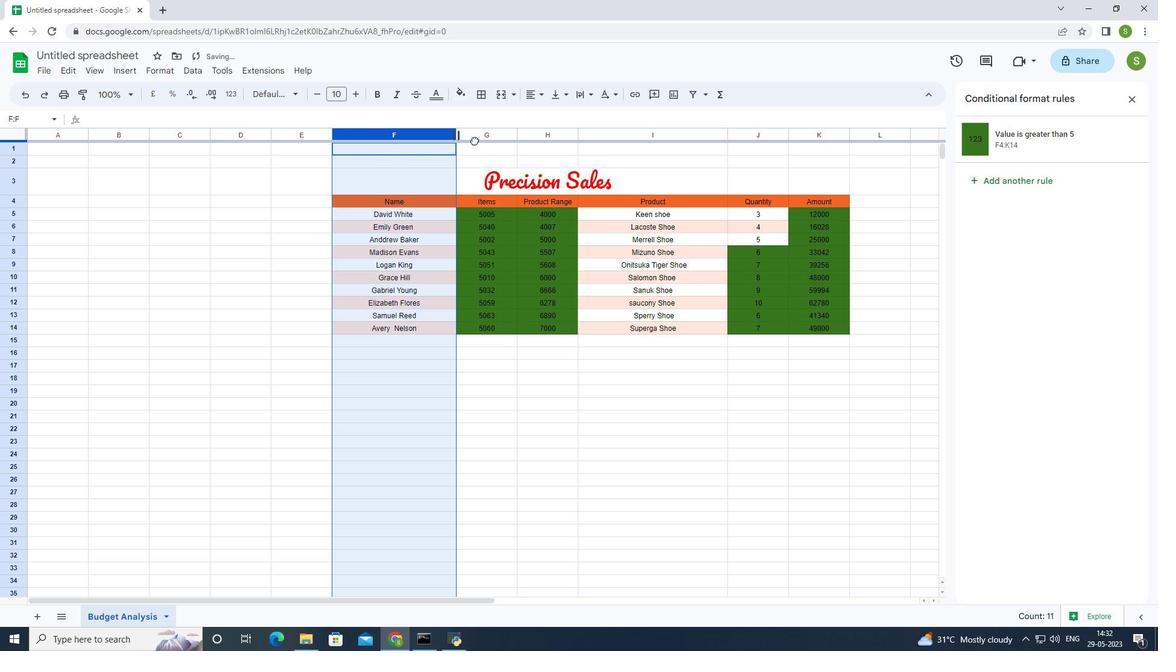 
Action: Mouse moved to (407, 144)
Screenshot: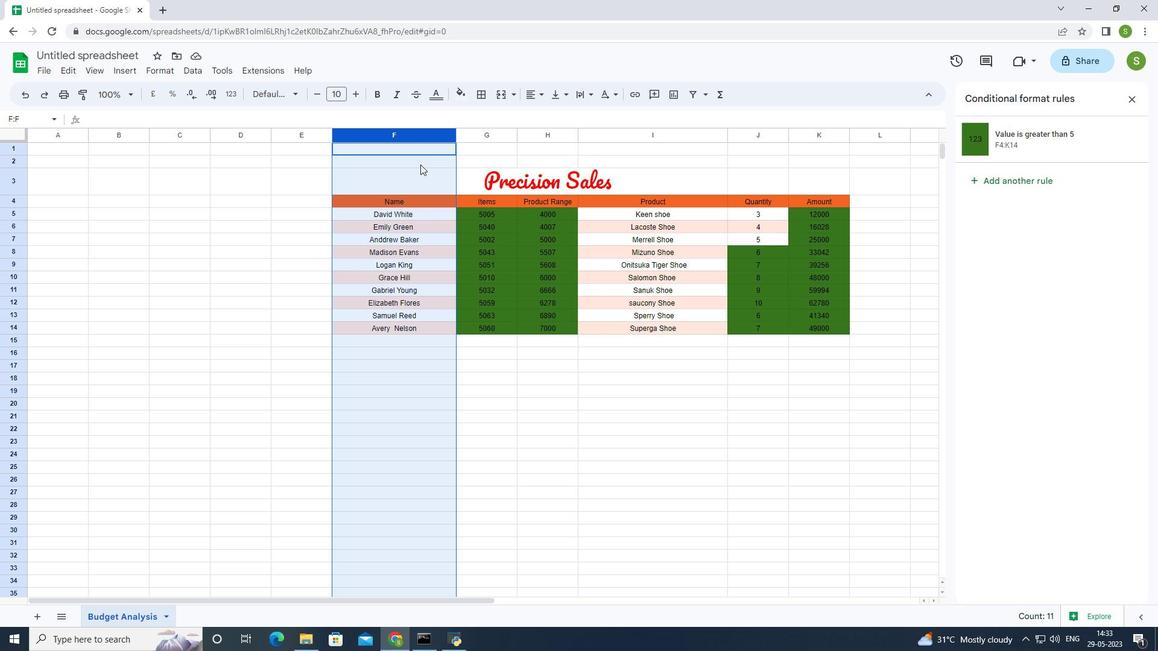 
